 Task: Plan a team-building art and craft workshop for the 28th at 8:30 PM.
Action: Mouse moved to (108, 90)
Screenshot: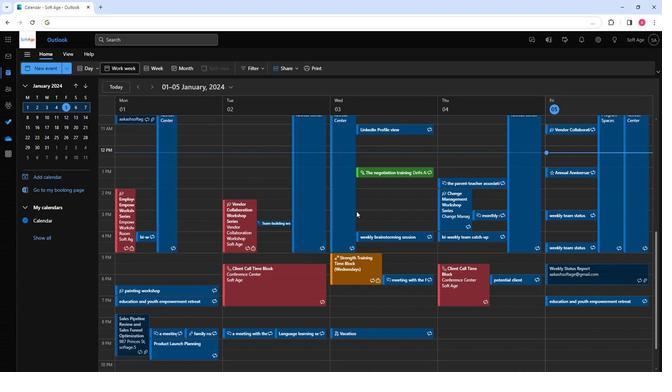 
Action: Mouse pressed left at (108, 90)
Screenshot: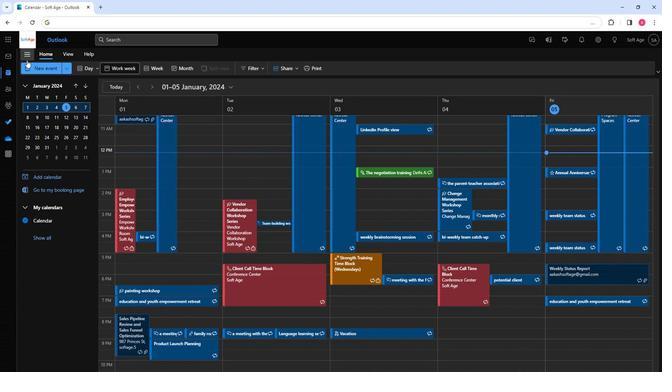 
Action: Mouse moved to (149, 147)
Screenshot: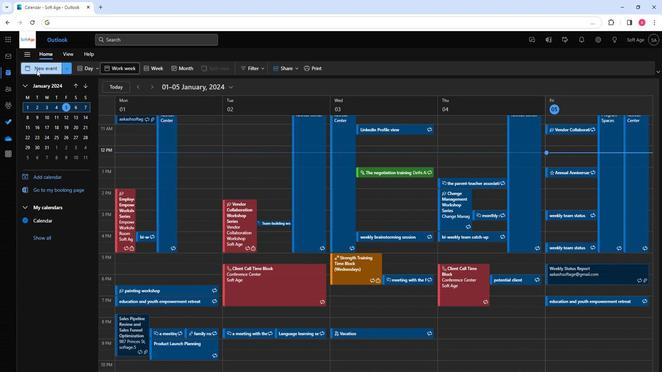 
Action: Key pressed <Key.shift>Team-<Key.shift>Building<Key.space><Key.shift>Art<Key.space>and<Key.space><Key.shift><Key.shift><Key.shift><Key.shift><Key.shift><Key.shift>Craft<Key.space><Key.shift>Workshop
Screenshot: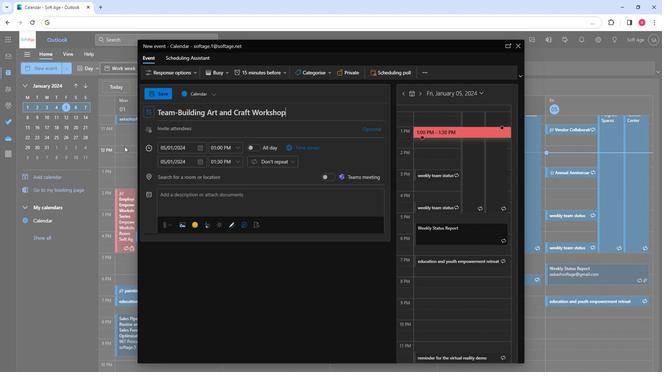 
Action: Mouse moved to (180, 128)
Screenshot: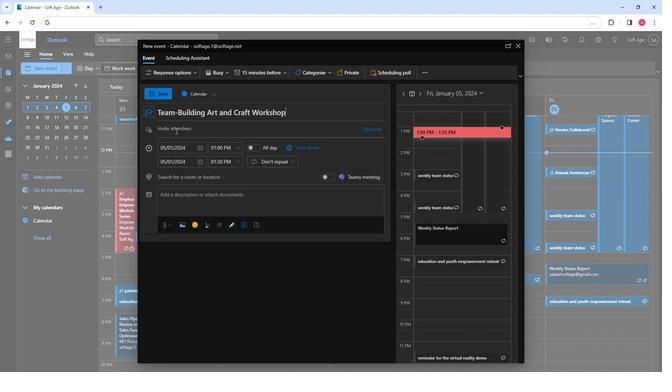 
Action: Mouse pressed left at (180, 128)
Screenshot: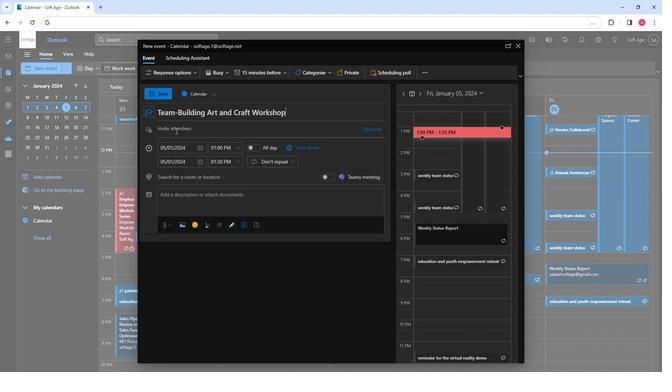 
Action: Key pressed so
Screenshot: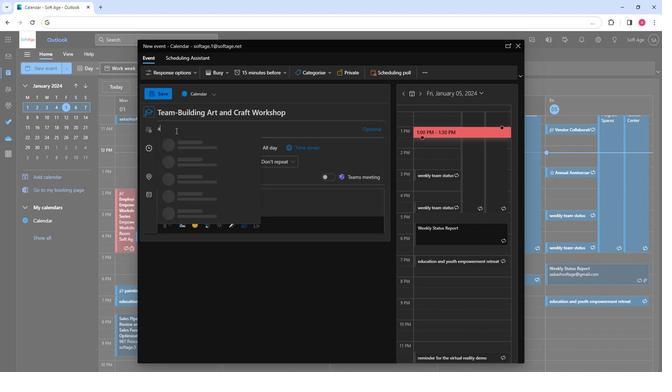 
Action: Mouse moved to (181, 139)
Screenshot: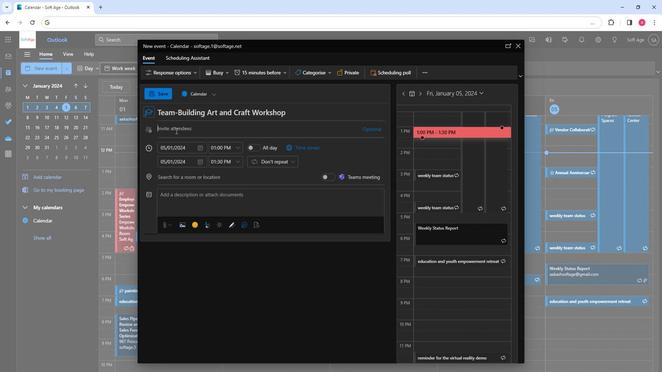 
Action: Mouse pressed left at (181, 139)
Screenshot: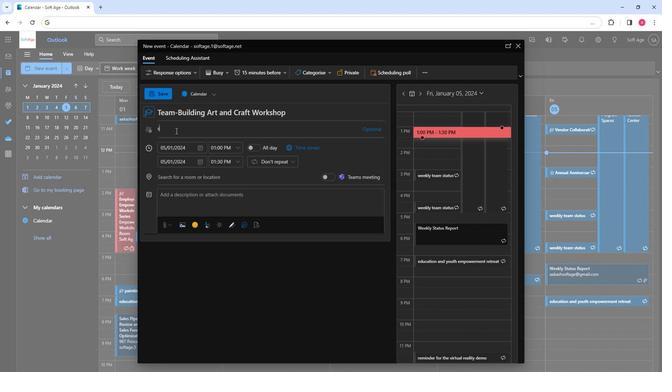 
Action: Key pressed so
Screenshot: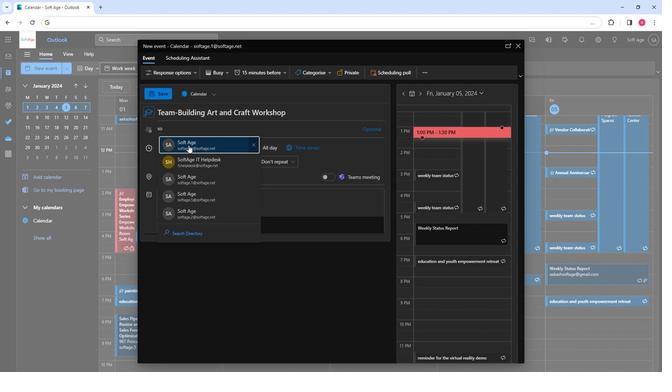 
Action: Mouse moved to (191, 174)
Screenshot: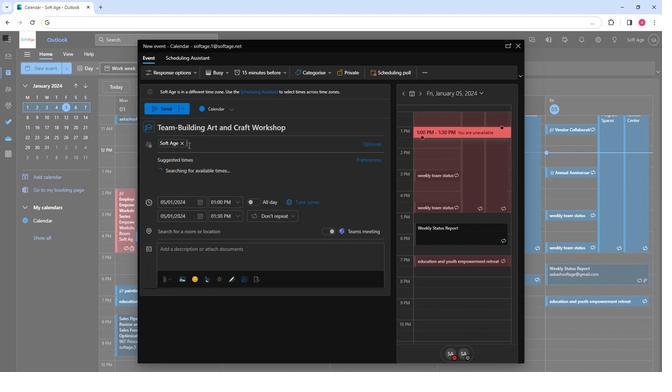 
Action: Mouse pressed left at (191, 174)
Screenshot: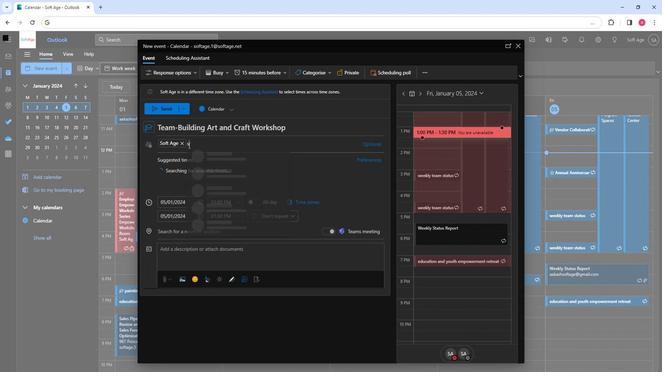 
Action: Mouse moved to (192, 174)
Screenshot: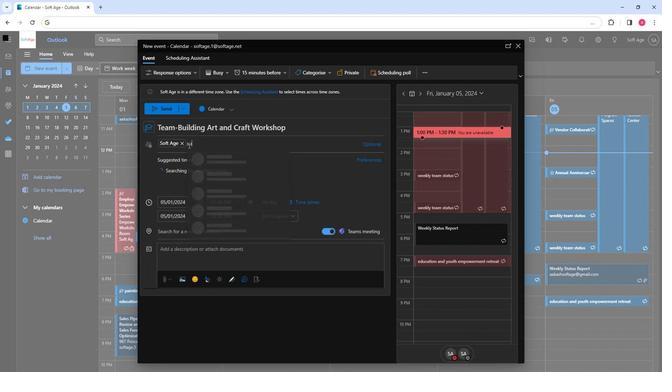 
Action: Key pressed so
Screenshot: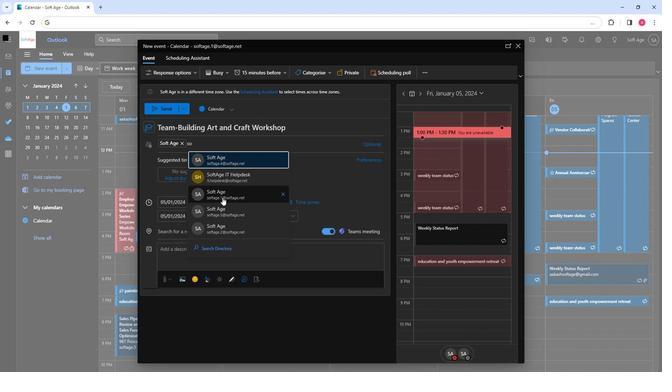 
Action: Mouse moved to (203, 183)
Screenshot: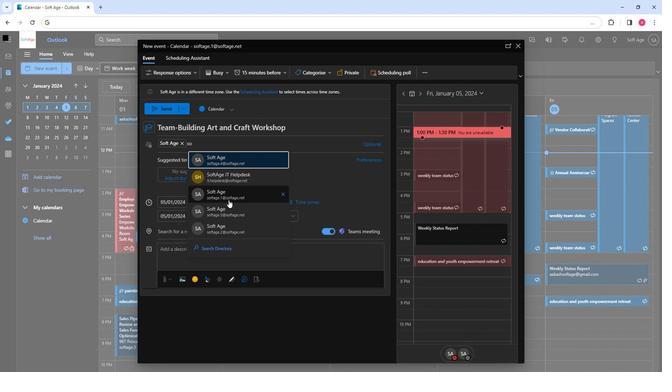 
Action: Mouse pressed left at (203, 183)
Screenshot: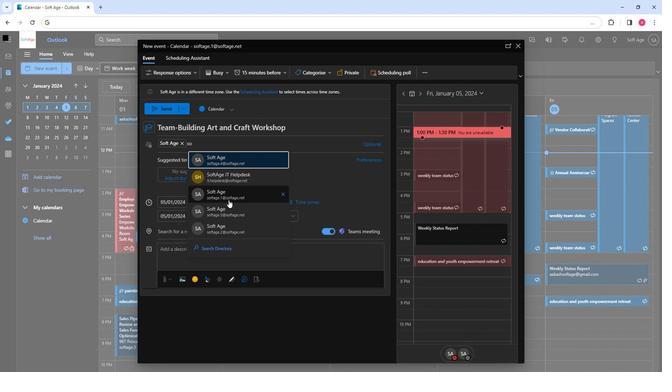 
Action: Mouse moved to (186, 180)
Screenshot: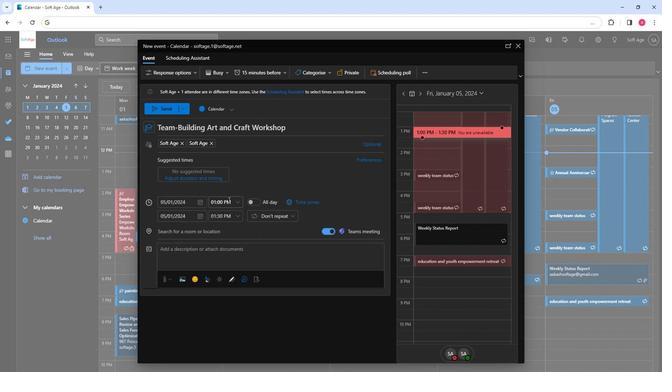 
Action: Mouse pressed left at (186, 180)
Screenshot: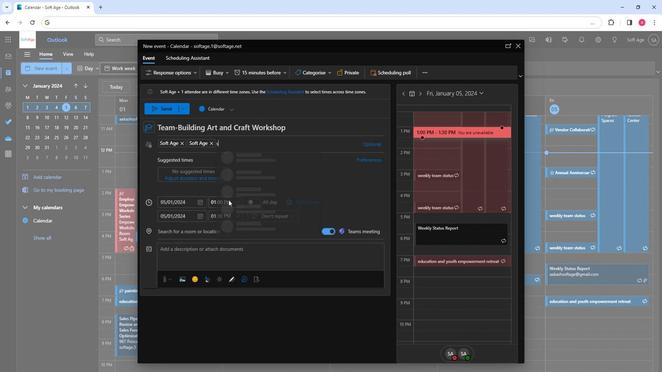 
Action: Mouse moved to (198, 224)
Screenshot: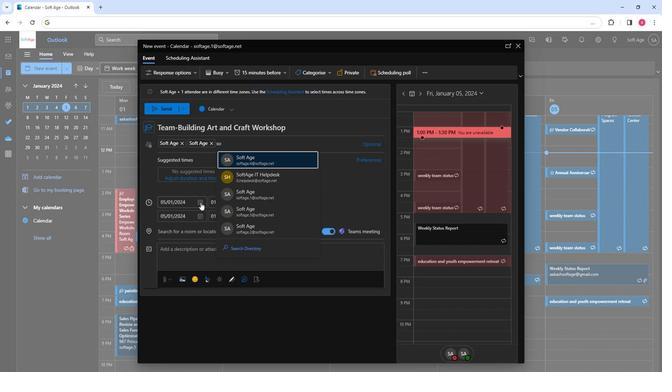 
Action: Mouse pressed left at (198, 224)
Screenshot: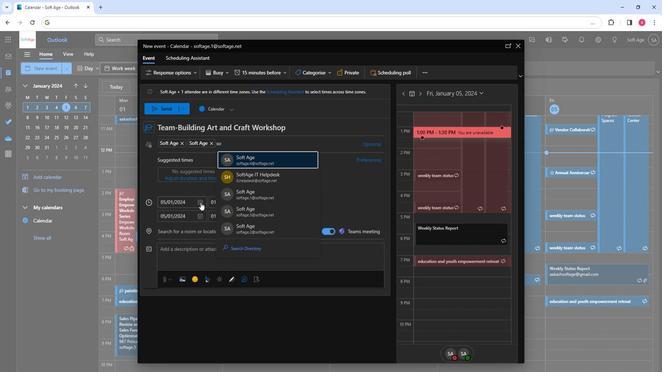 
Action: Mouse moved to (205, 179)
Screenshot: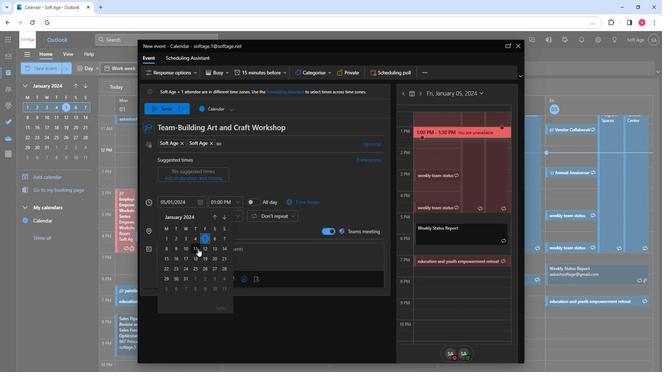 
Action: Mouse pressed left at (205, 179)
Screenshot: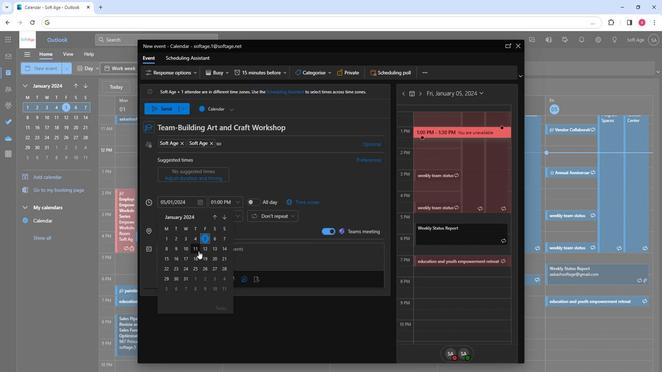 
Action: Mouse moved to (204, 177)
Screenshot: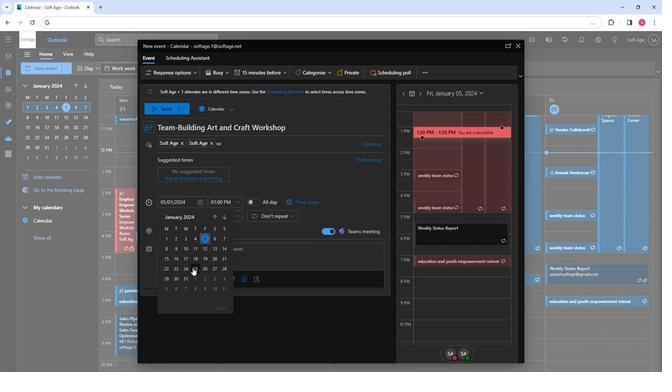 
Action: Mouse pressed left at (204, 177)
Screenshot: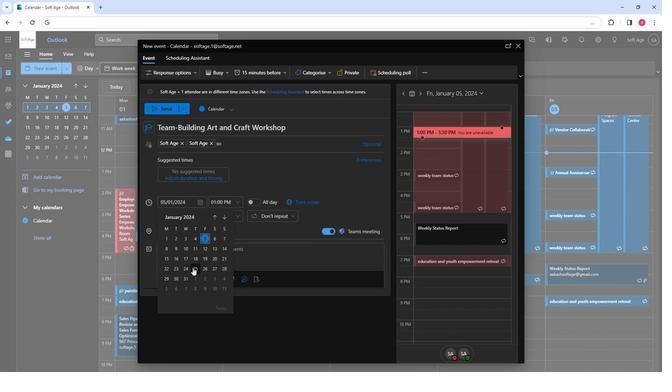 
Action: Mouse moved to (205, 181)
Screenshot: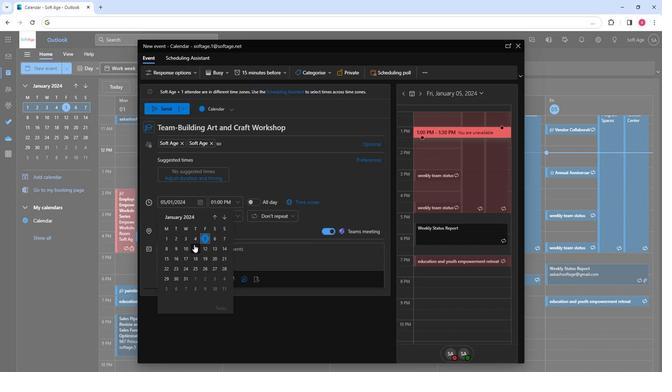 
Action: Mouse pressed left at (205, 181)
Screenshot: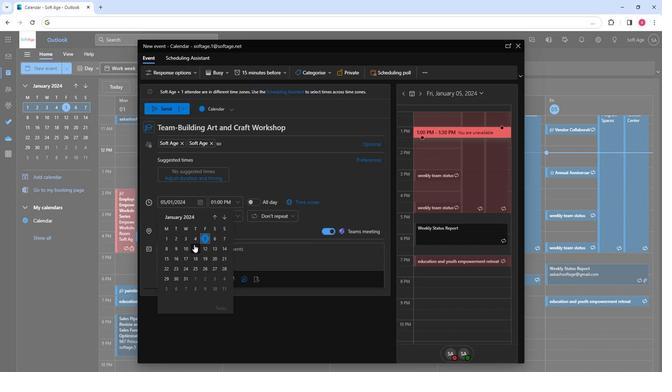 
Action: Mouse moved to (199, 193)
Screenshot: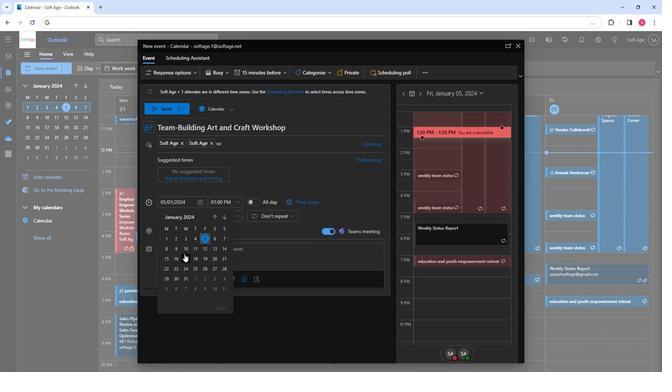 
Action: Mouse scrolled (199, 193) with delta (0, 0)
Screenshot: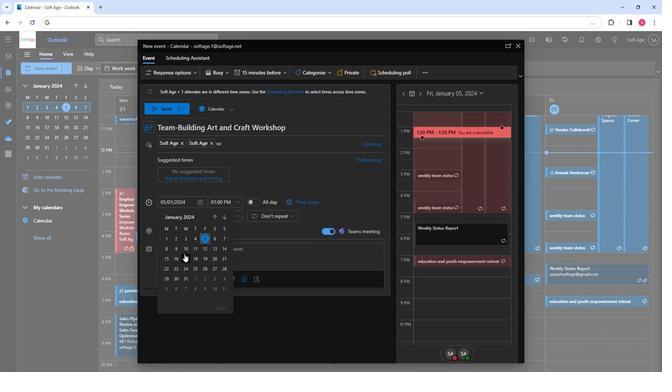 
Action: Mouse moved to (199, 209)
Screenshot: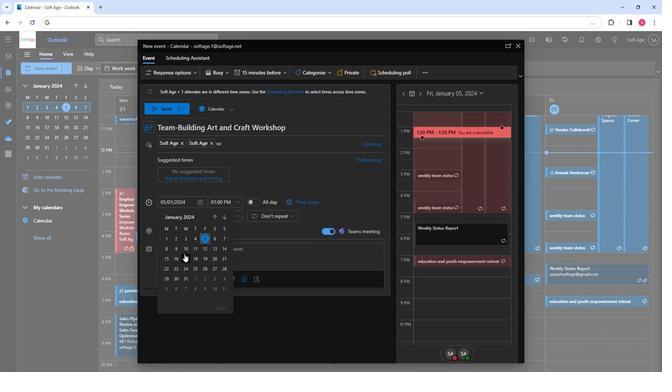 
Action: Mouse scrolled (199, 208) with delta (0, 0)
Screenshot: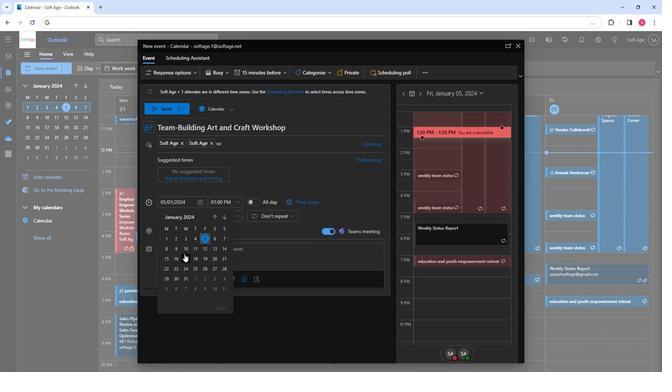 
Action: Mouse moved to (198, 217)
Screenshot: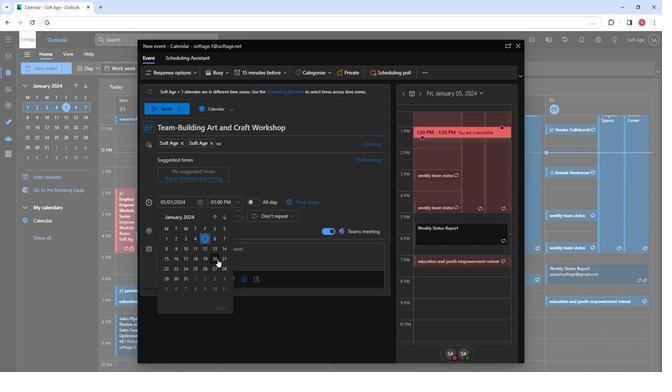 
Action: Mouse scrolled (198, 217) with delta (0, 0)
Screenshot: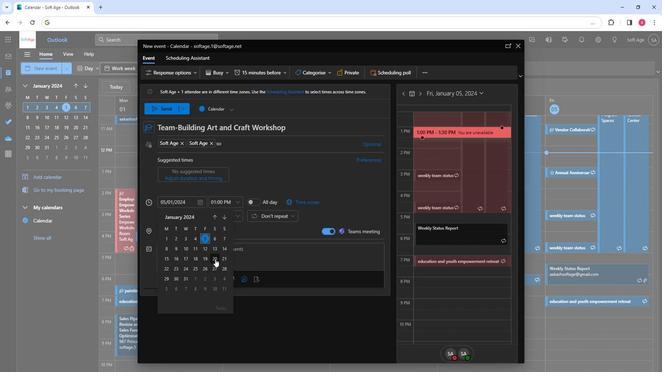 
Action: Mouse moved to (198, 217)
Screenshot: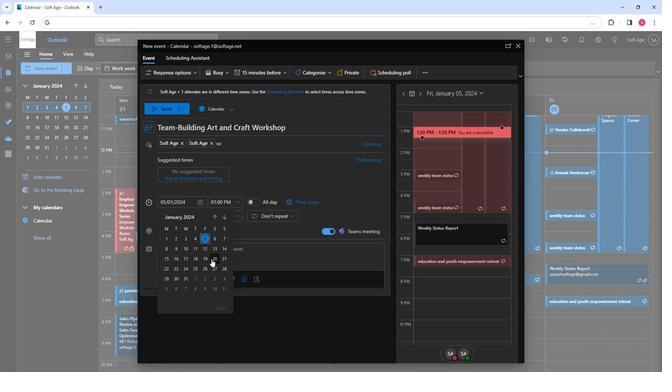 
Action: Mouse scrolled (198, 217) with delta (0, 0)
Screenshot: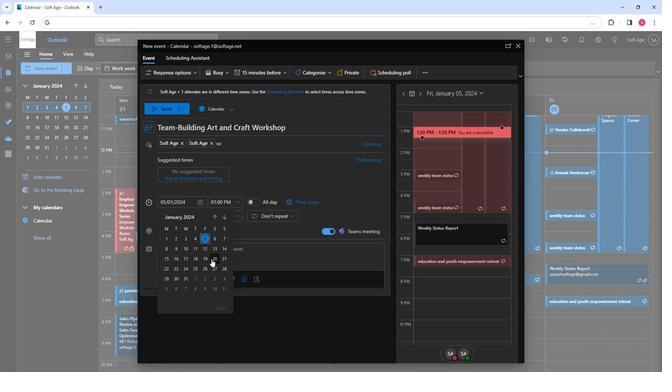 
Action: Mouse moved to (197, 218)
Screenshot: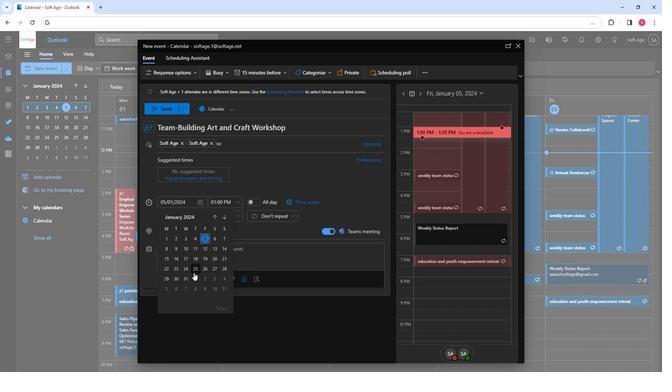 
Action: Mouse pressed left at (197, 218)
Screenshot: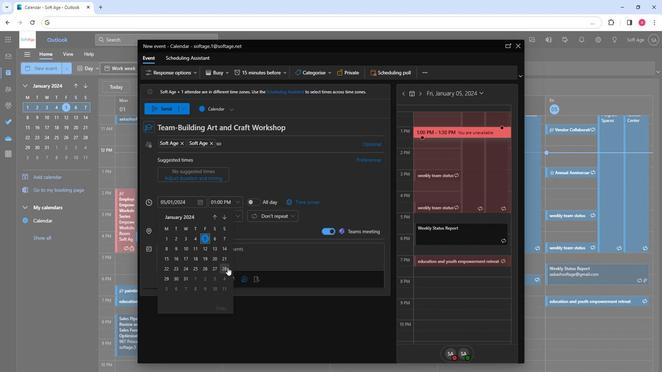 
Action: Mouse moved to (186, 199)
Screenshot: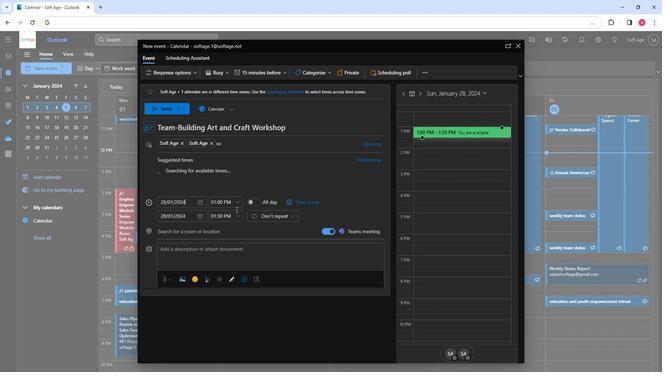 
Action: Mouse pressed left at (186, 199)
Screenshot: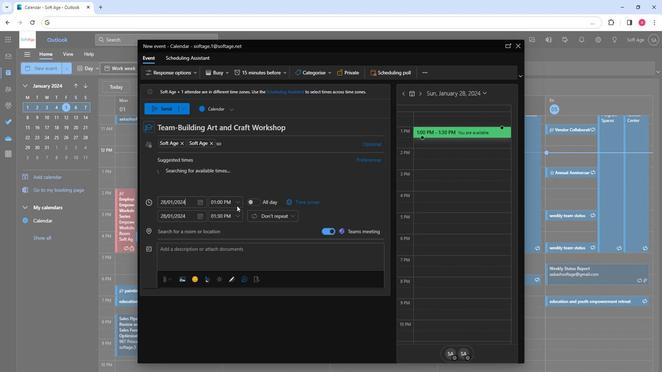
Action: Mouse moved to (190, 229)
Screenshot: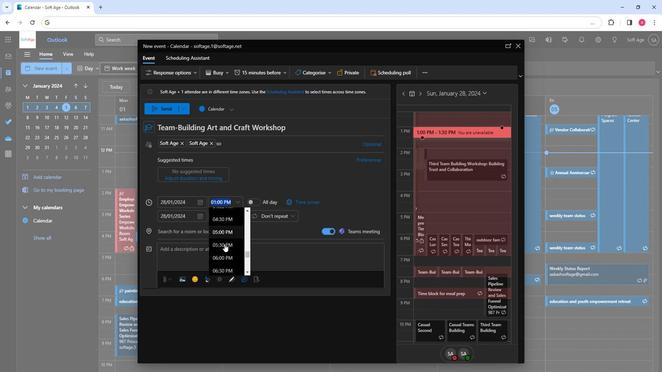 
Action: Mouse pressed left at (190, 229)
Screenshot: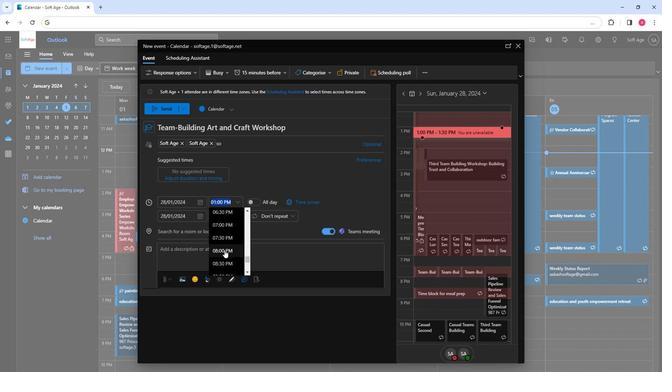 
Action: Mouse moved to (193, 212)
Screenshot: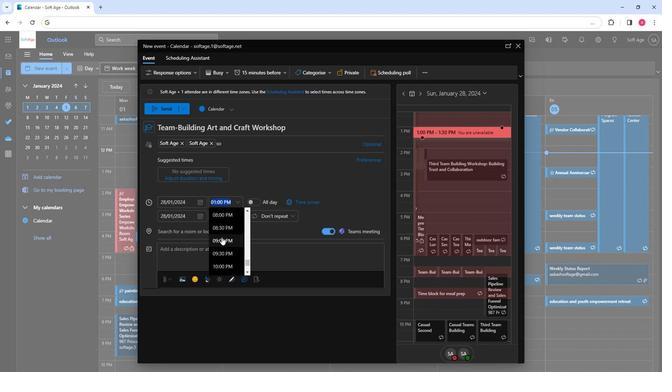 
Action: Mouse pressed left at (193, 212)
Screenshot: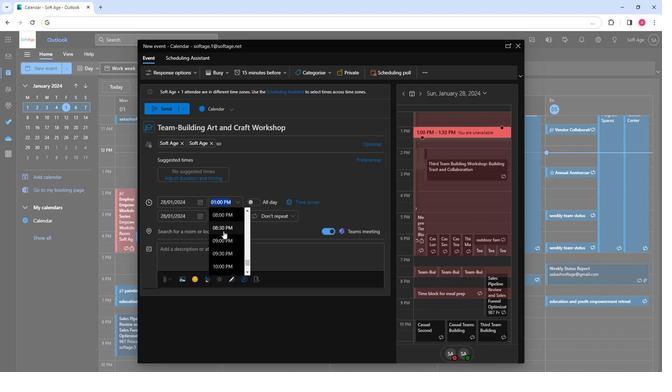 
Action: Mouse moved to (200, 197)
Screenshot: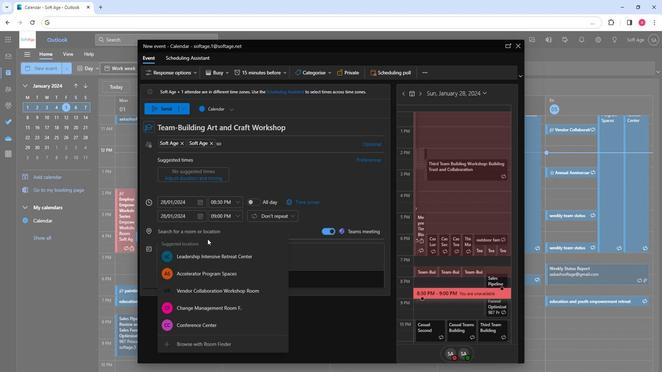 
Action: Mouse pressed left at (200, 197)
Screenshot: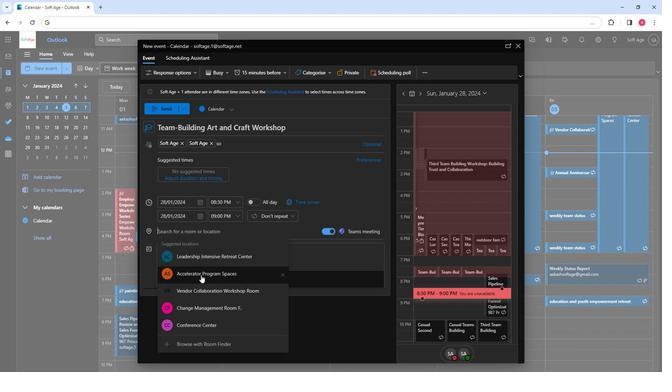 
Action: Key pressed art
Screenshot: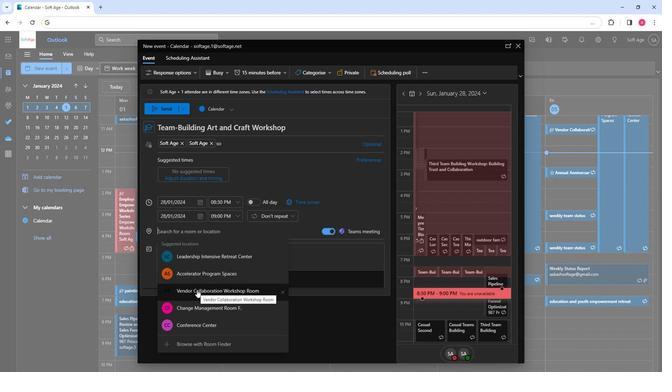 
Action: Mouse moved to (187, 200)
Screenshot: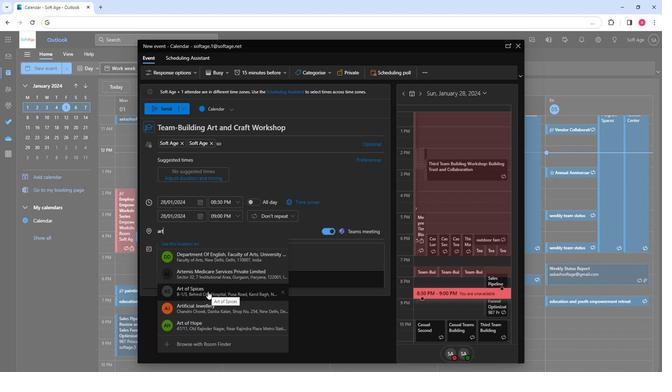 
Action: Key pressed and<Key.space><Key.backspace><Key.backspace><Key.backspace><Key.backspace><Key.space>and<Key.space>
Screenshot: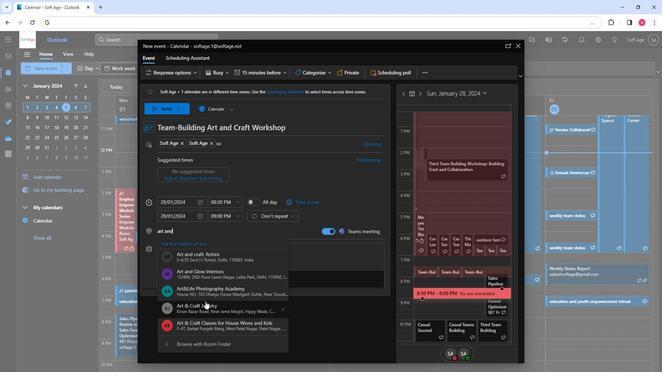 
Action: Mouse moved to (186, 216)
Screenshot: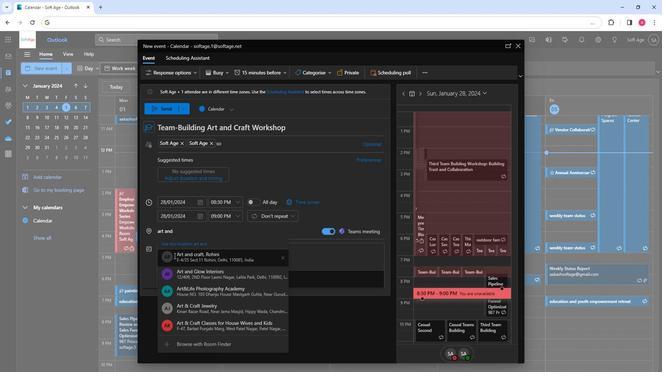 
Action: Mouse pressed left at (186, 216)
Screenshot: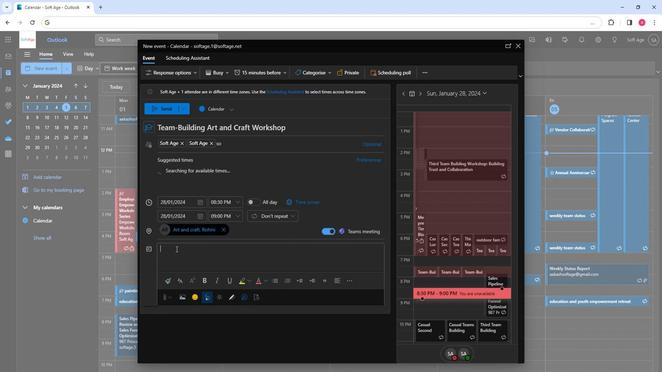 
Action: Mouse moved to (184, 215)
Screenshot: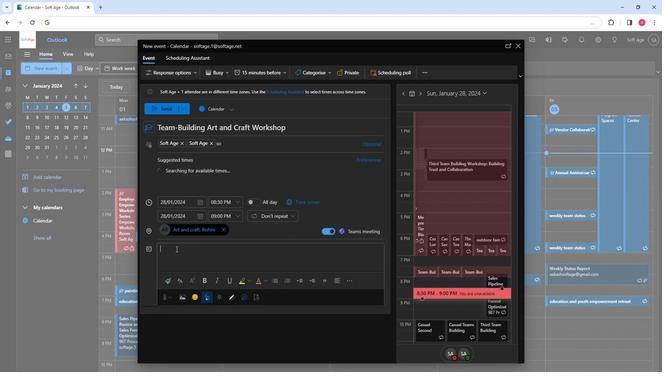 
Action: Mouse pressed left at (184, 215)
Screenshot: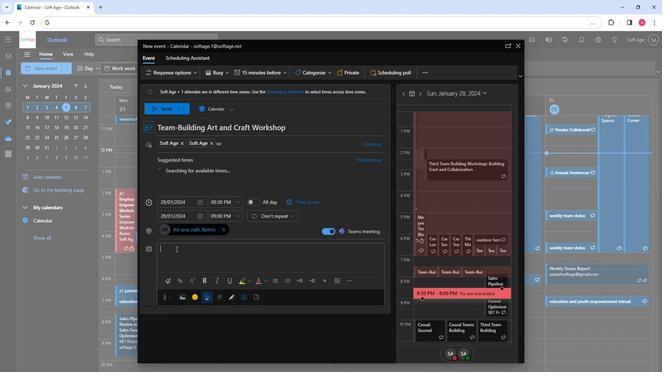 
Action: Key pressed <Key.shift>Spark<Key.space>creativity<Key.space>and<Key.space>teamwork<Key.space>in<Key.space>our<Key.space>team-building<Key.space>art<Key.space>and<Key.space>craft<Key.space>workshop<Key.shift>!<Key.space><Key.shift>Unleash<Key.space>artistic<Key.space>expersiion,<Key.space>encourage<Key.space>collaboration,<Key.space>and<Key.space>strengthen<Key.space>bonds<Key.space>a<Key.space>hn<Key.backspace>ands<Key.space><Key.backspace>-on<Key.space>and<Key.space>iinspiring<Key.space>creative<Key.space>experience.
Screenshot: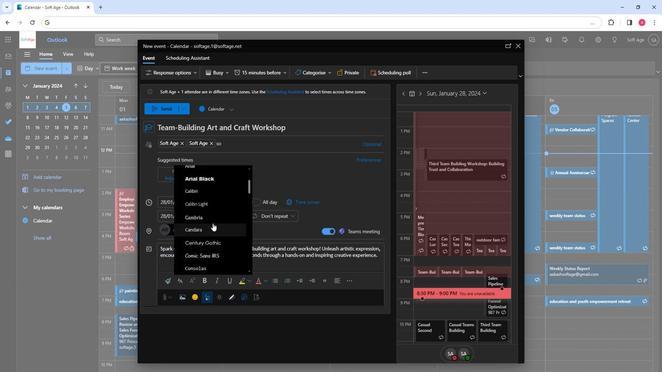 
Action: Mouse moved to (177, 215)
Screenshot: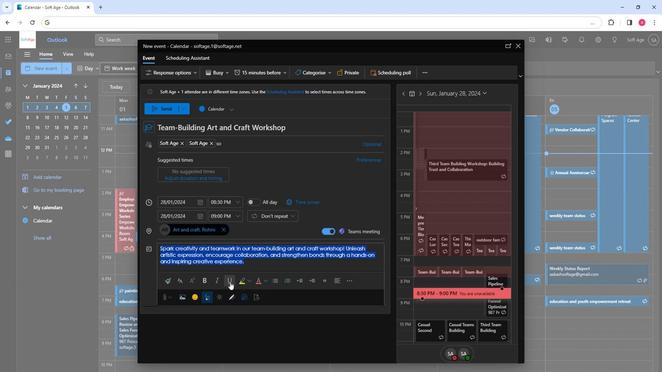 
Action: Mouse pressed left at (177, 215)
Screenshot: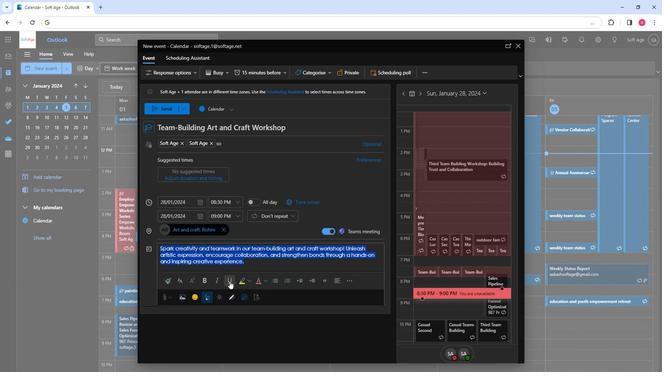 
Action: Mouse moved to (178, 216)
Screenshot: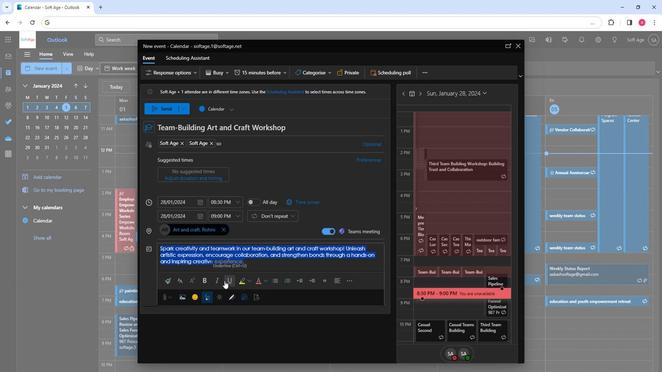 
Action: Key pressed <Key.backspace>
Screenshot: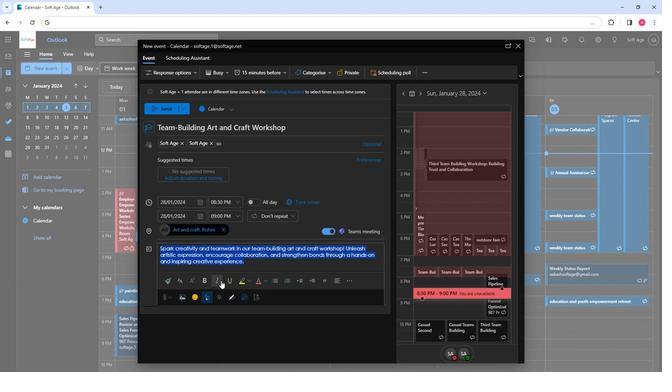 
Action: Mouse moved to (178, 216)
Screenshot: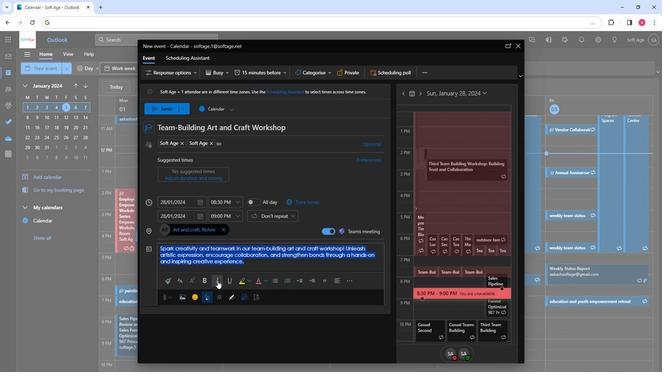 
Action: Key pressed <Key.backspace>
Screenshot: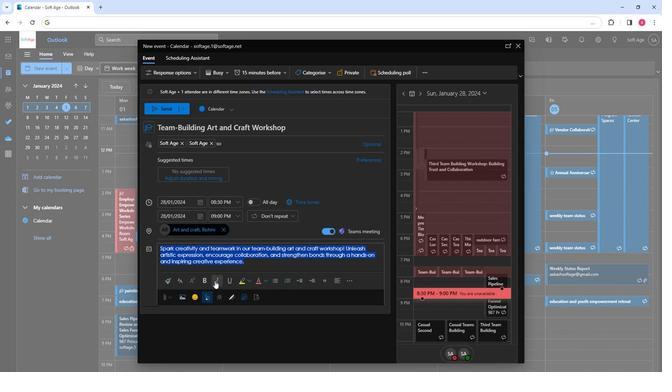 
Action: Mouse moved to (179, 216)
Screenshot: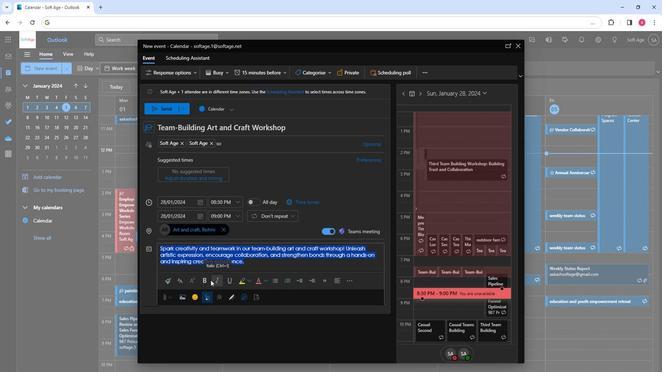 
Action: Key pressed <Key.backspace>
Screenshot: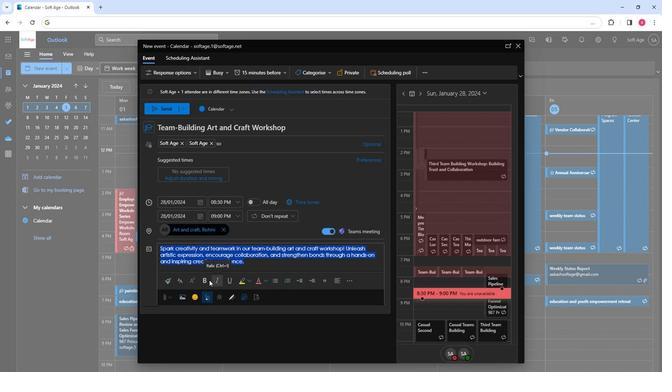 
Action: Mouse moved to (179, 216)
Screenshot: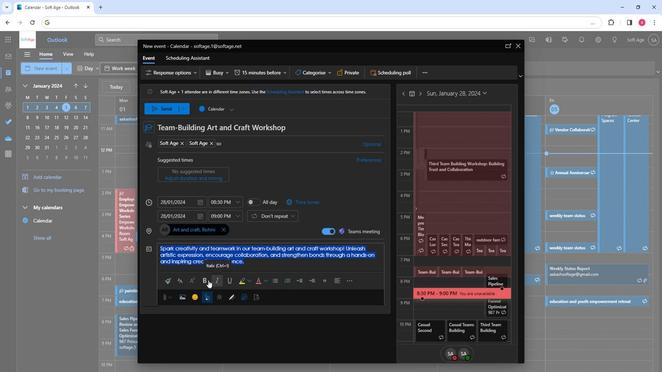 
Action: Key pressed <Key.backspace><Key.backspace><Key.backspace><Key.backspace><Key.backspace><Key.backspace>xpression
Screenshot: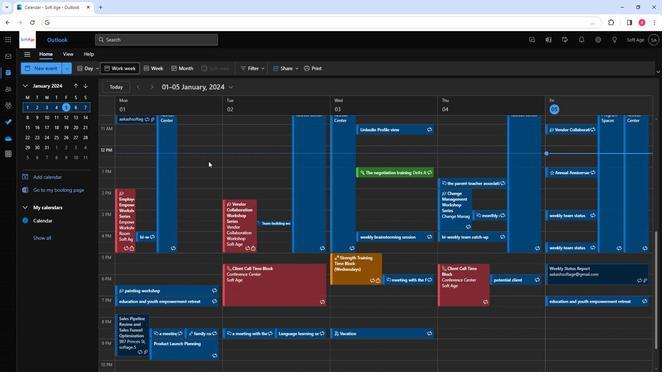 
Action: Mouse moved to (260, 216)
Screenshot: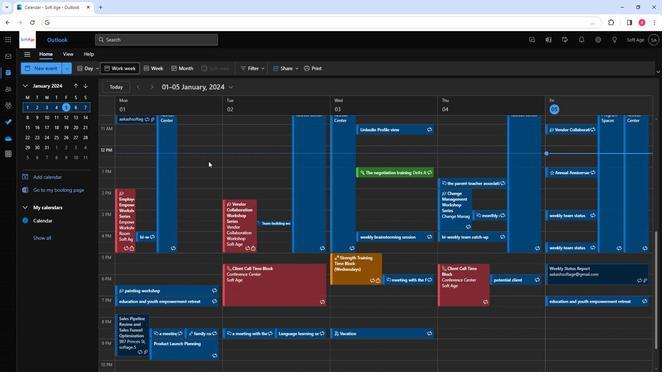 
Action: Mouse pressed left at (260, 216)
Screenshot: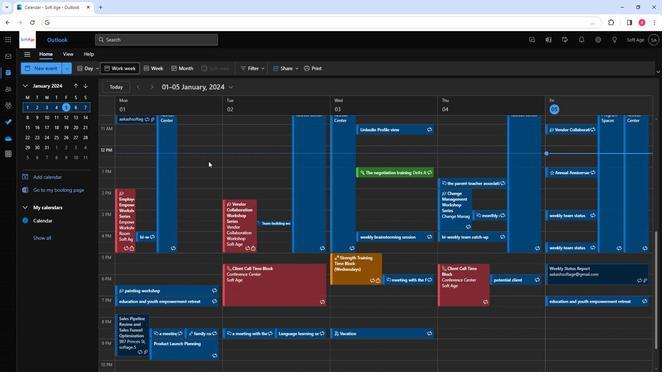 
Action: Mouse moved to (263, 219)
Screenshot: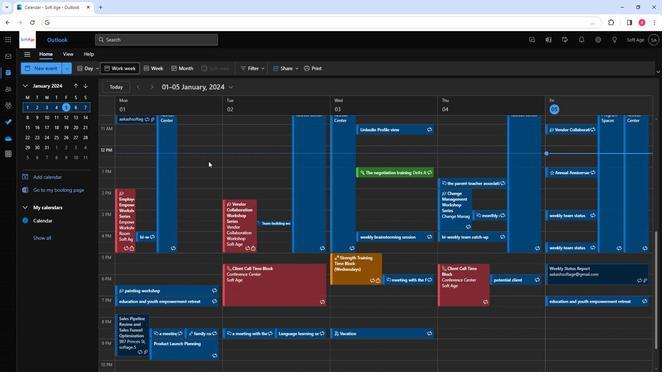 
Action: Key pressed <Key.backspace>
Screenshot: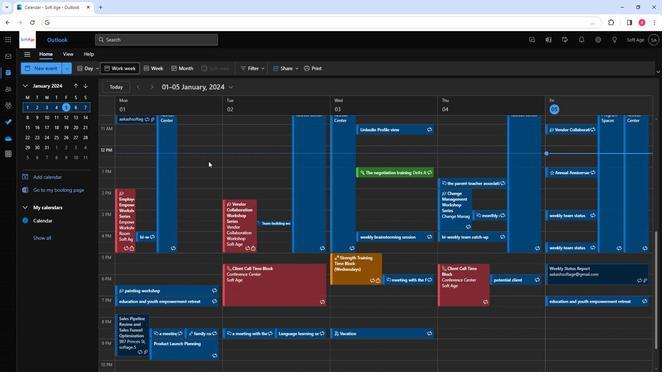 
Action: Mouse moved to (266, 219)
Screenshot: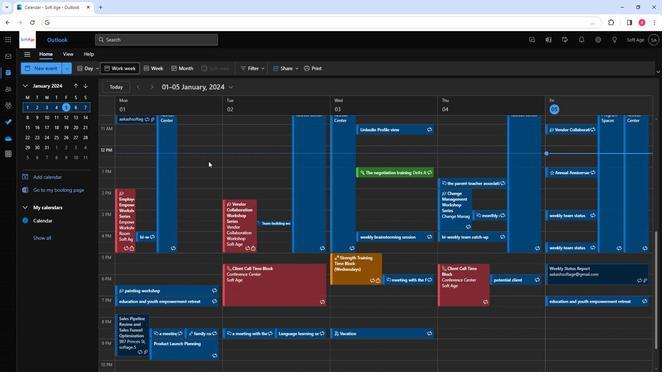 
Action: Key pressed <Key.backspace>
Screenshot: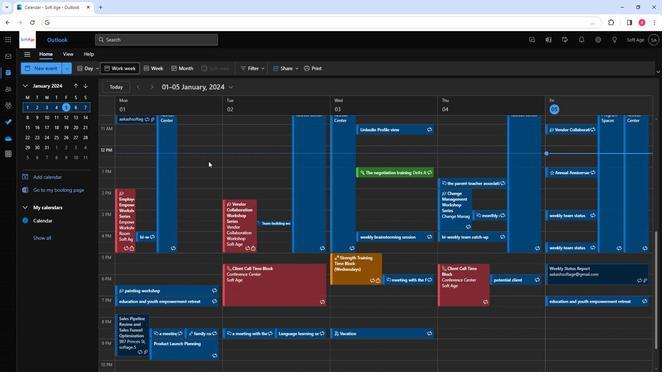 
Action: Mouse moved to (264, 220)
Screenshot: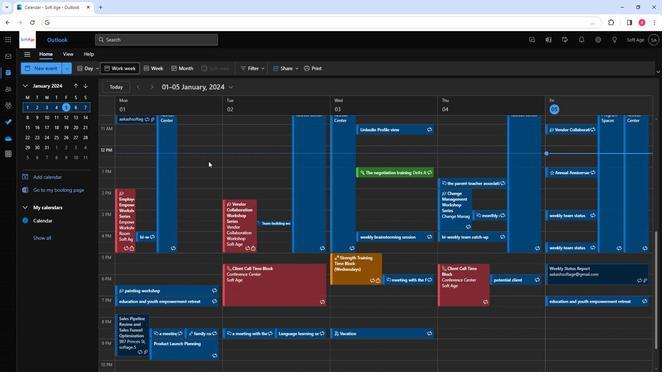 
Action: Key pressed <Key.backspace>
Screenshot: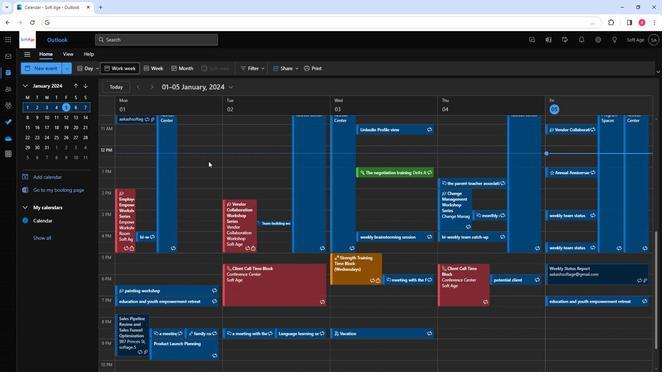 
Action: Mouse moved to (263, 219)
Screenshot: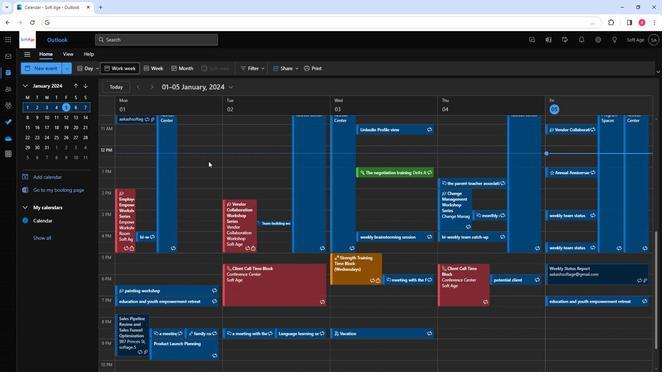 
Action: Key pressed <Key.backspace><Key.backspace><Key.backspace><Key.backspace><Key.backspace><Key.backspace>m<Key.backspace>nspiring
Screenshot: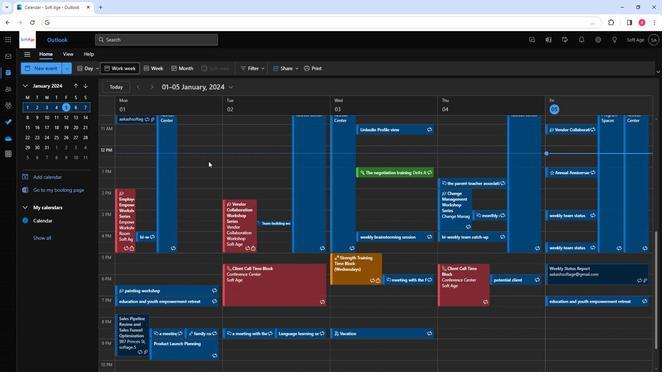 
Action: Mouse moved to (226, 218)
Screenshot: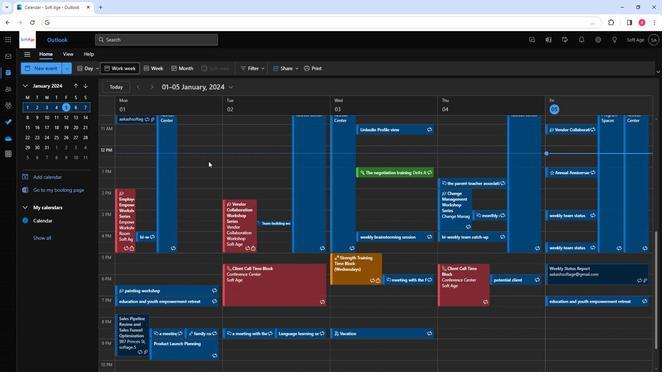 
Action: Mouse pressed left at (226, 218)
Screenshot: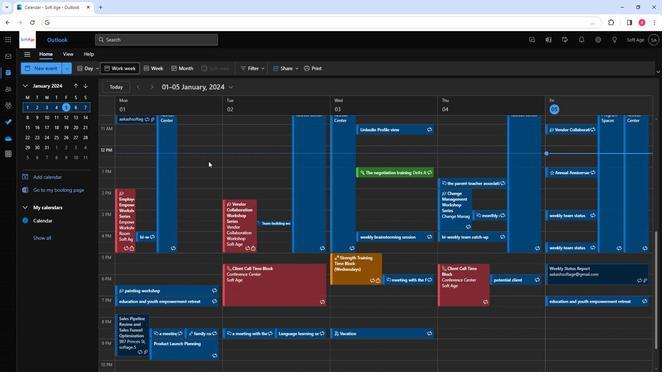 
Action: Mouse moved to (226, 218)
Screenshot: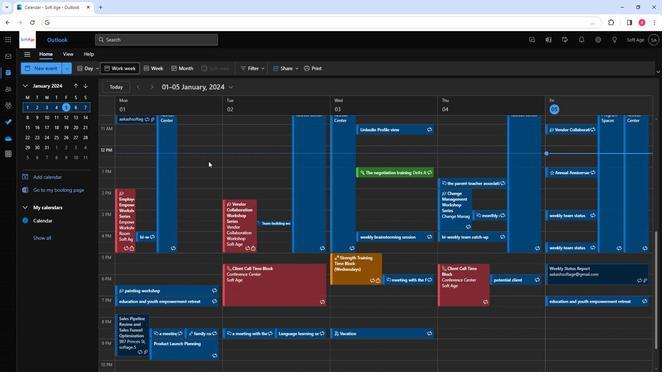 
Action: Mouse pressed left at (226, 218)
Screenshot: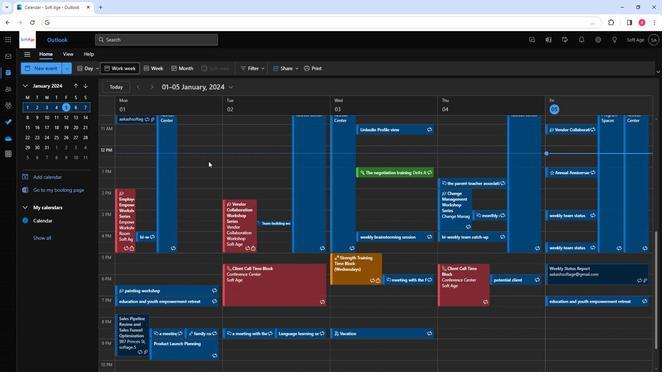 
Action: Mouse pressed left at (226, 218)
Screenshot: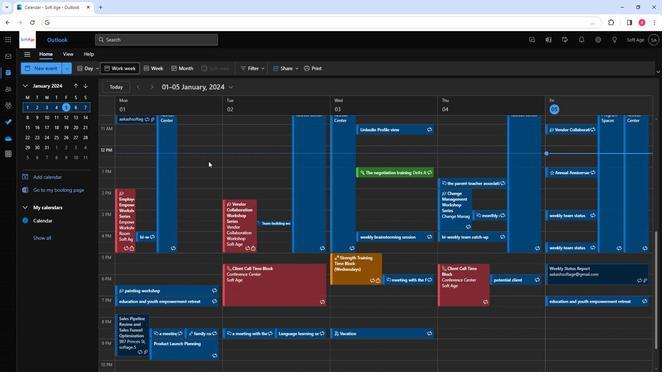 
Action: Mouse moved to (177, 231)
Screenshot: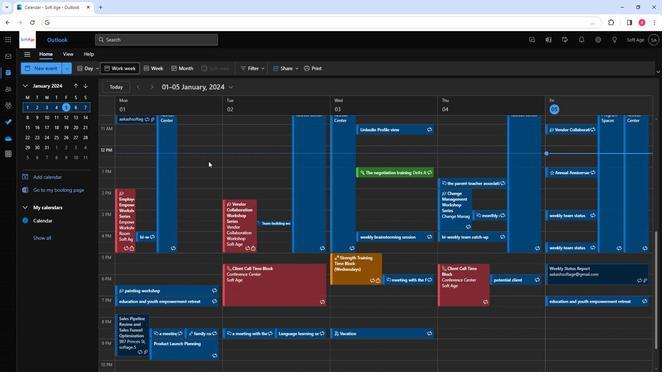 
Action: Mouse pressed left at (177, 231)
Screenshot: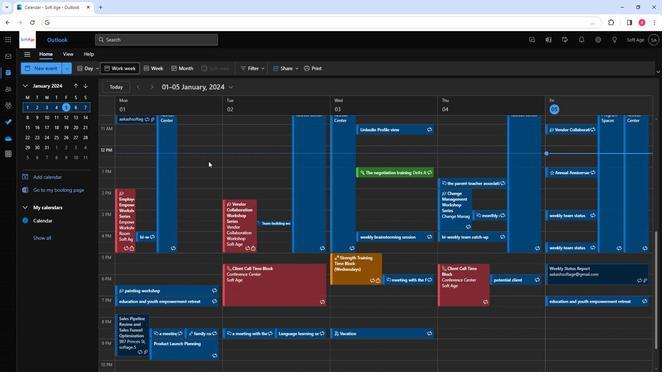 
Action: Mouse moved to (197, 204)
Screenshot: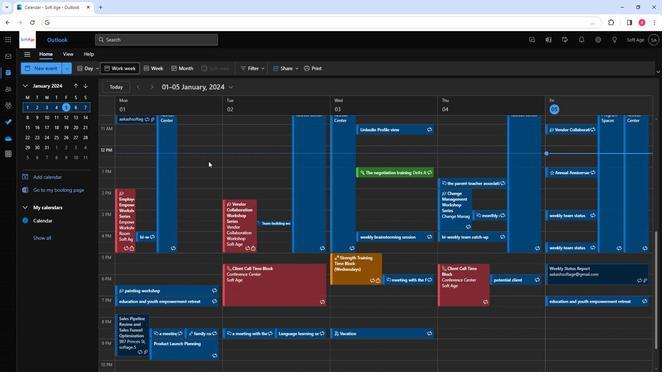 
Action: Mouse scrolled (197, 204) with delta (0, 0)
Screenshot: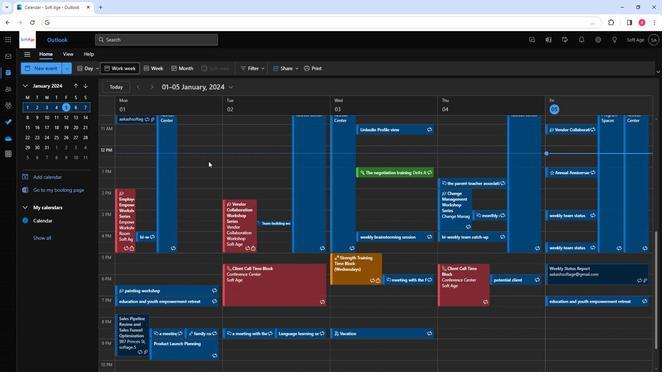 
Action: Mouse moved to (197, 204)
Screenshot: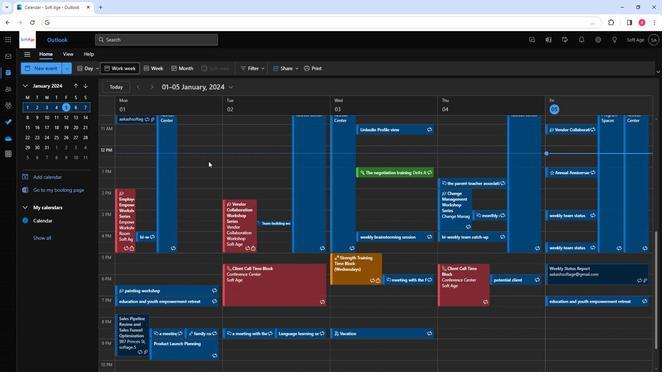 
Action: Mouse scrolled (197, 204) with delta (0, 0)
Screenshot: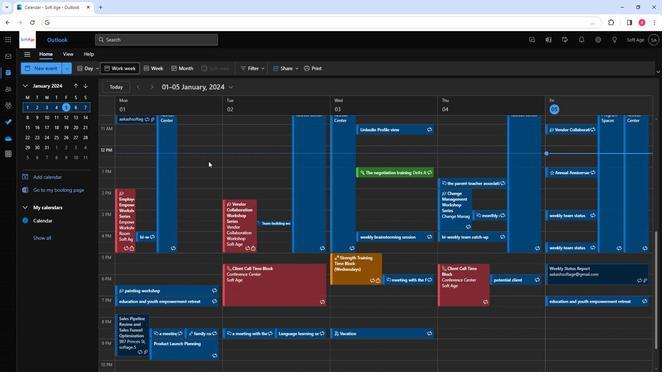 
Action: Mouse moved to (197, 204)
Screenshot: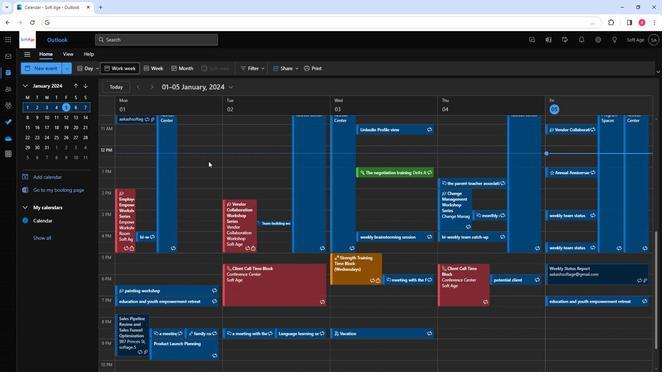 
Action: Mouse scrolled (197, 204) with delta (0, 0)
Screenshot: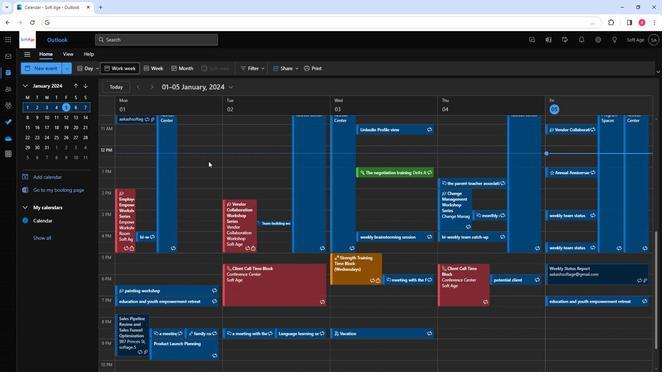 
Action: Mouse moved to (190, 197)
Screenshot: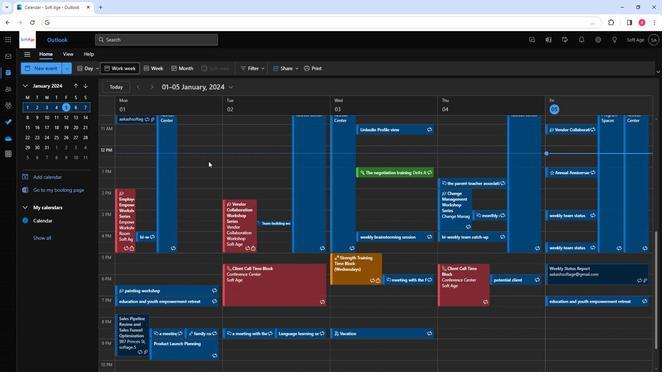 
Action: Mouse pressed left at (190, 197)
Screenshot: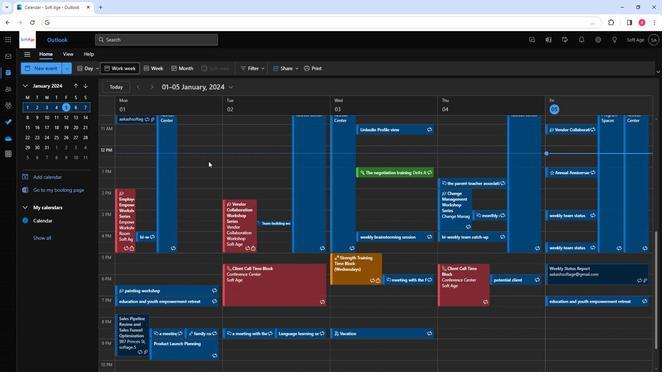 
Action: Mouse moved to (194, 233)
Screenshot: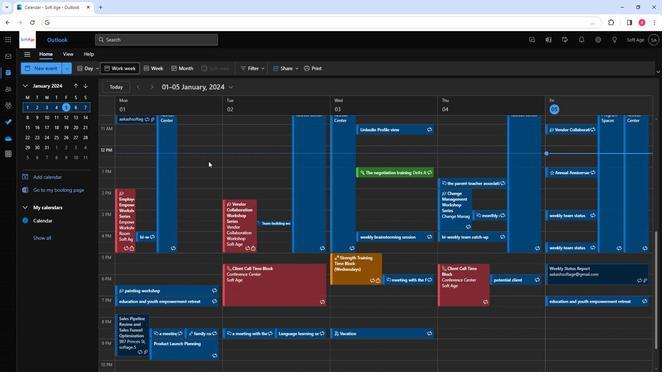 
Action: Mouse pressed left at (194, 233)
Screenshot: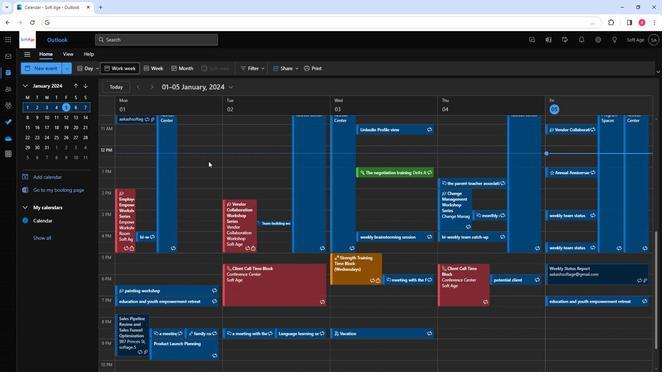 
Action: Mouse moved to (220, 232)
Screenshot: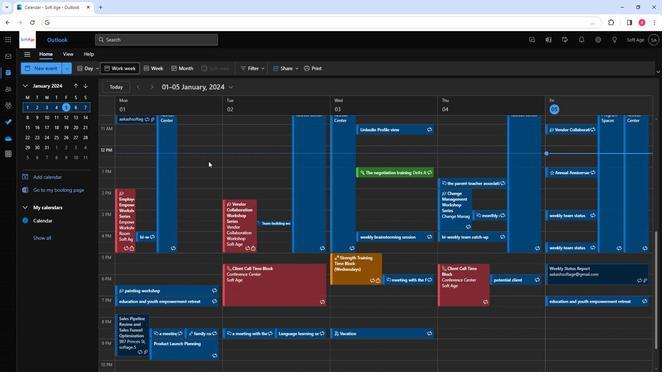 
Action: Mouse pressed left at (220, 232)
Screenshot: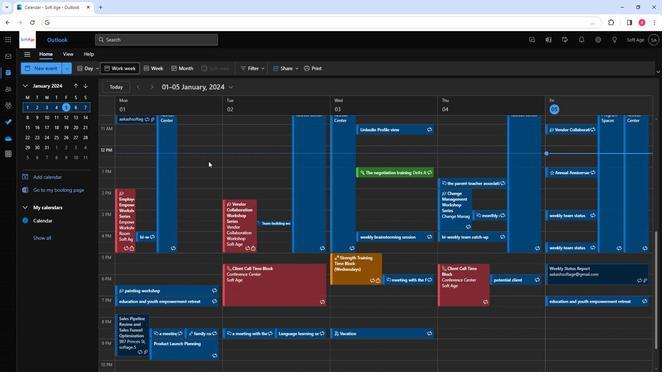
Action: Mouse moved to (229, 204)
Screenshot: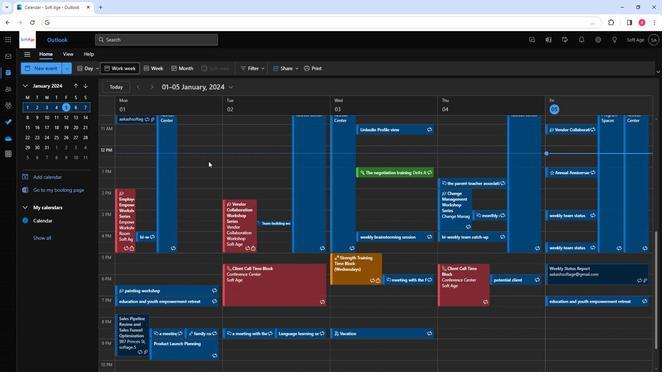 
Action: Mouse pressed left at (229, 204)
Screenshot: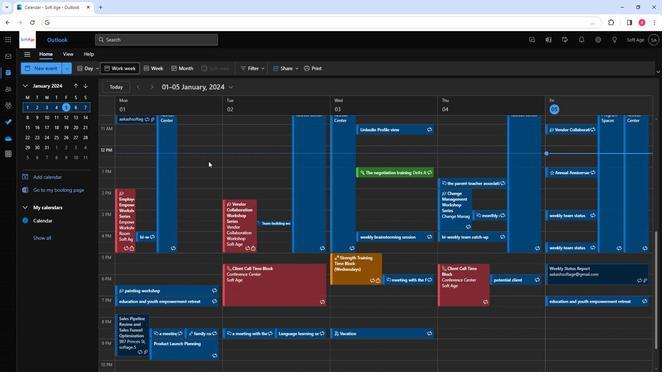 
Action: Mouse moved to (242, 230)
Screenshot: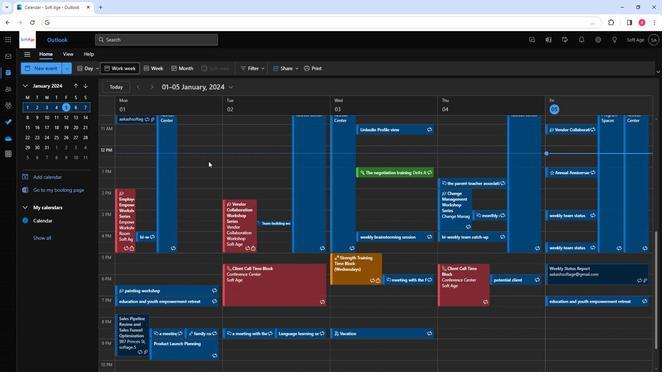 
Action: Mouse pressed left at (242, 230)
Screenshot: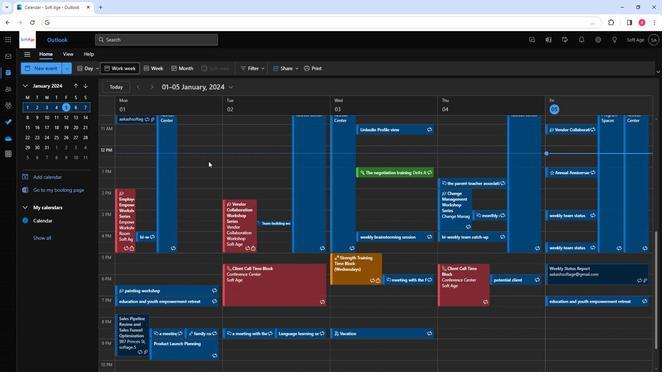 
Action: Mouse moved to (268, 220)
Screenshot: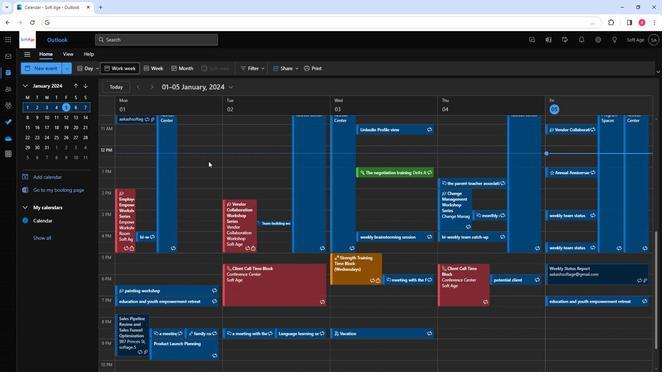 
Action: Mouse pressed left at (268, 220)
Screenshot: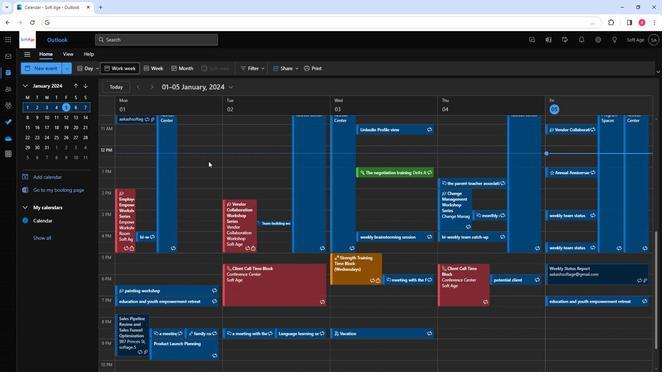 
Action: Mouse moved to (264, 222)
Screenshot: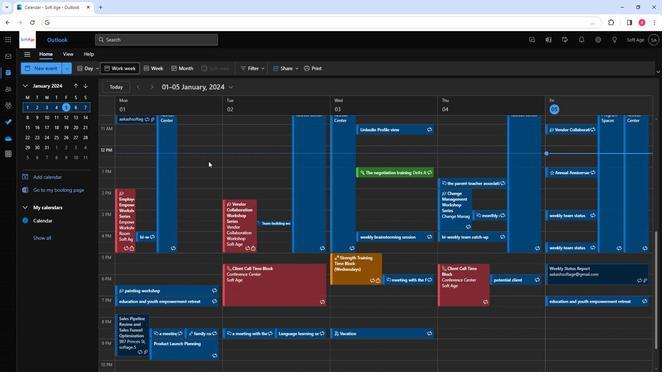 
Action: Mouse pressed left at (264, 222)
Screenshot: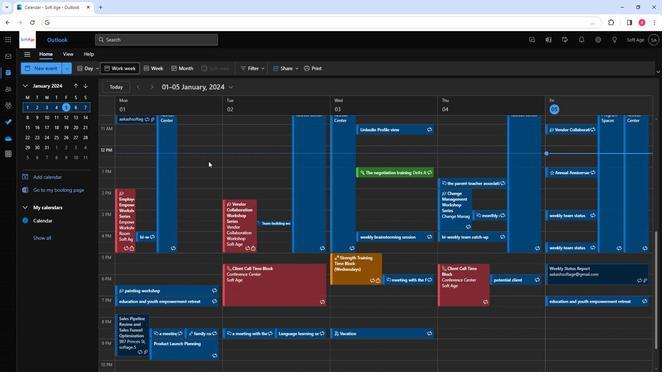 
Action: Mouse moved to (100, 91)
Screenshot: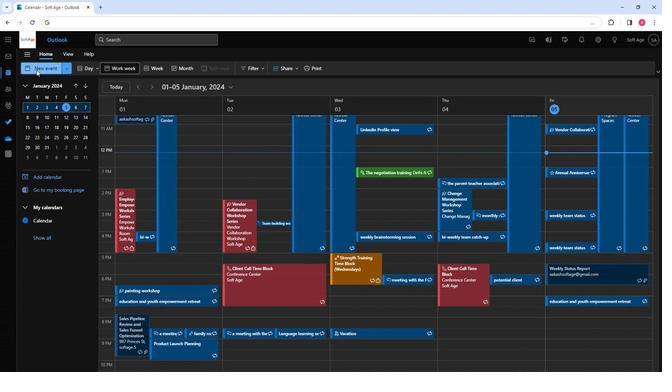 
Action: Mouse pressed left at (100, 91)
Screenshot: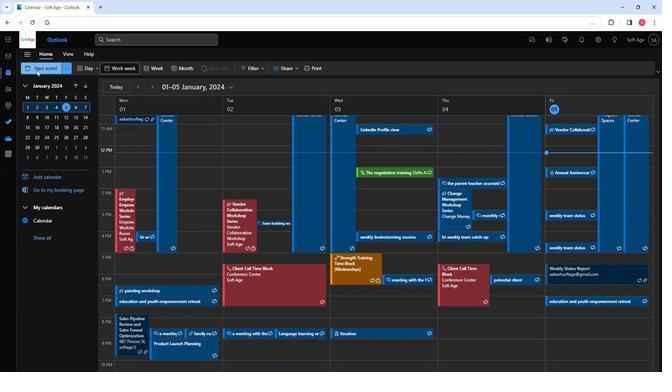 
Action: Mouse moved to (146, 140)
Screenshot: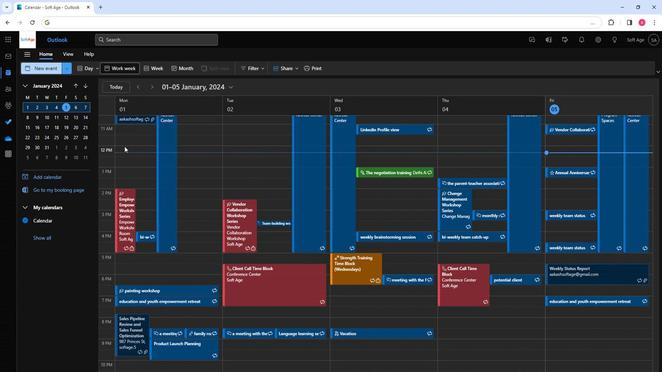 
Action: Key pressed <Key.shift>Team-<Key.shift>Building<Key.space><Key.shift><Key.shift><Key.shift><Key.shift>Art<Key.space>and<Key.space><Key.shift>Craft<Key.space><Key.shift>Workshop
Screenshot: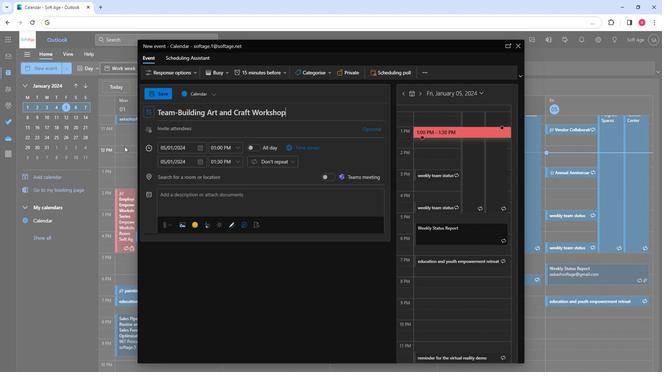 
Action: Mouse moved to (173, 130)
Screenshot: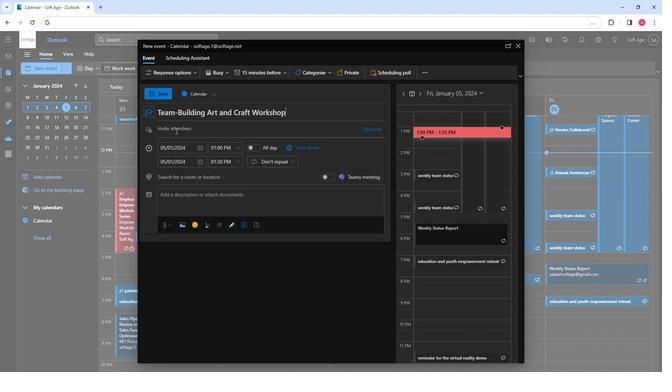 
Action: Mouse pressed left at (173, 130)
Screenshot: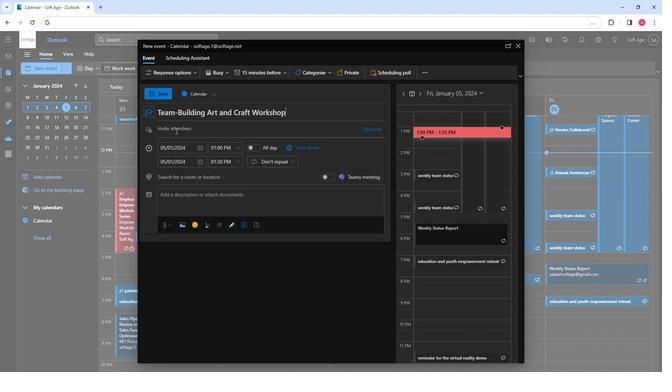 
Action: Key pressed a<Key.backspace>so
Screenshot: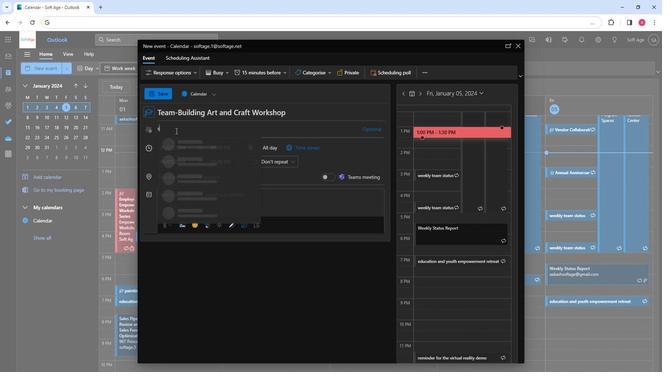 
Action: Mouse moved to (179, 140)
Screenshot: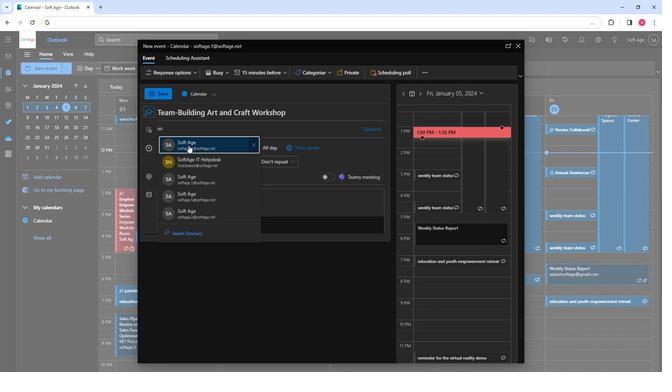 
Action: Mouse pressed left at (179, 140)
Screenshot: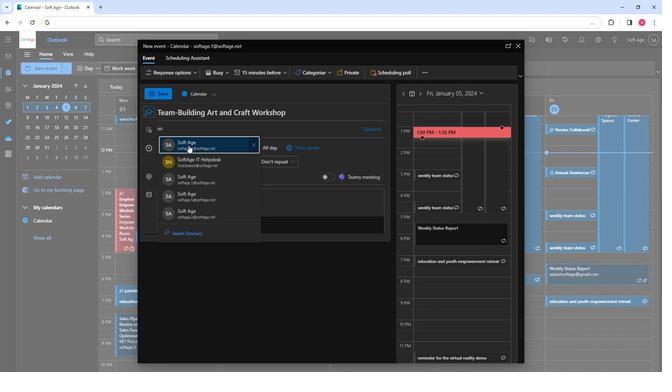 
Action: Key pressed so
Screenshot: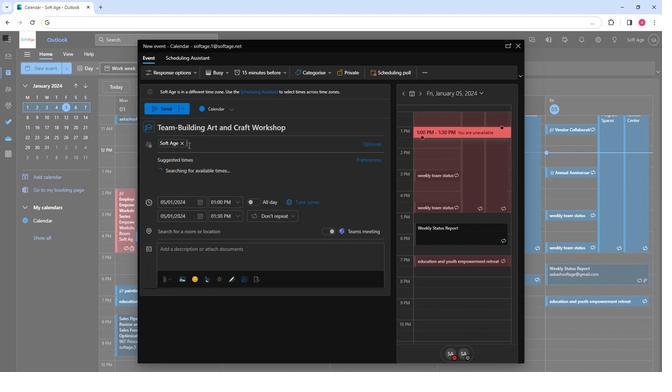 
Action: Mouse moved to (197, 173)
Screenshot: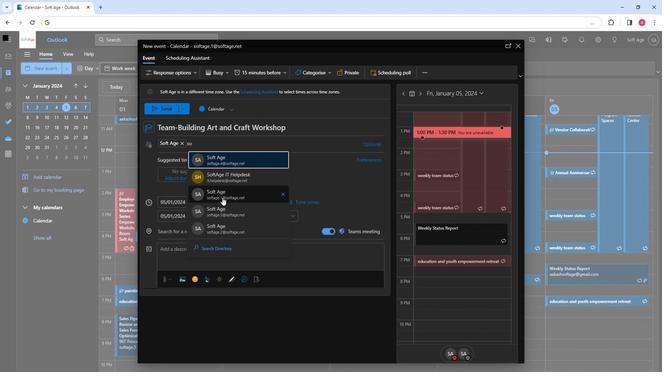 
Action: Mouse pressed left at (197, 173)
Screenshot: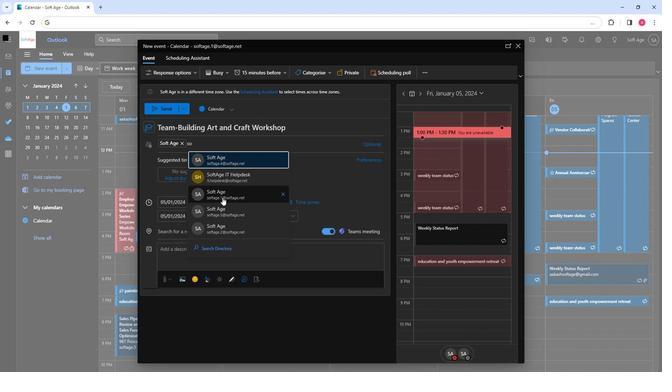 
Action: Mouse moved to (200, 175)
Screenshot: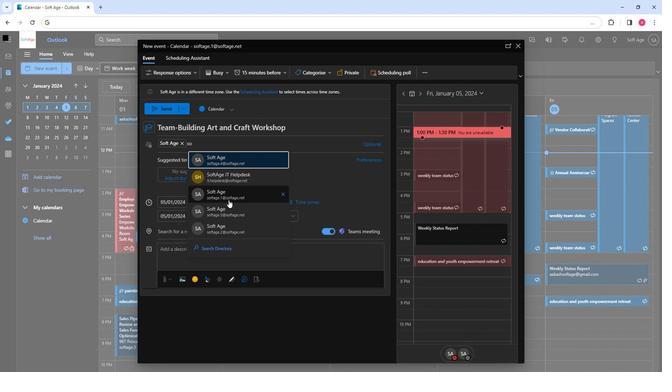 
Action: Key pressed so
Screenshot: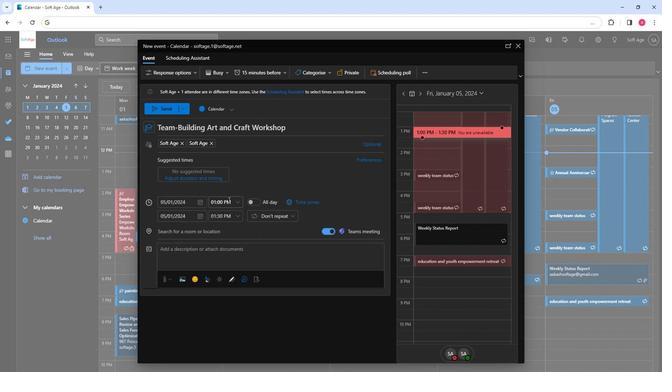 
Action: Mouse moved to (214, 188)
Screenshot: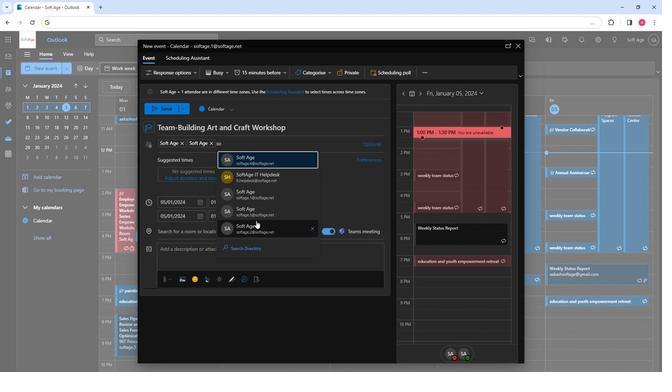 
Action: Mouse pressed left at (214, 188)
Screenshot: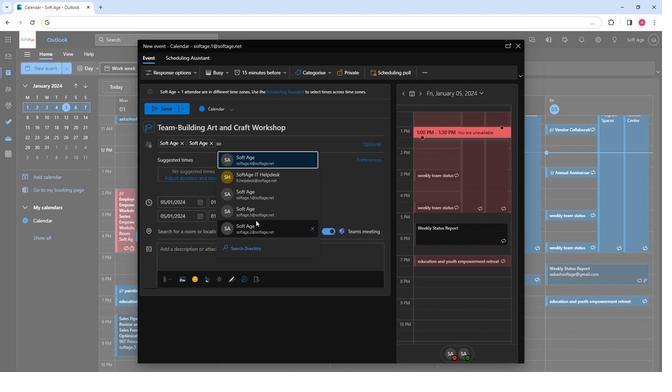 
Action: Mouse moved to (185, 177)
Screenshot: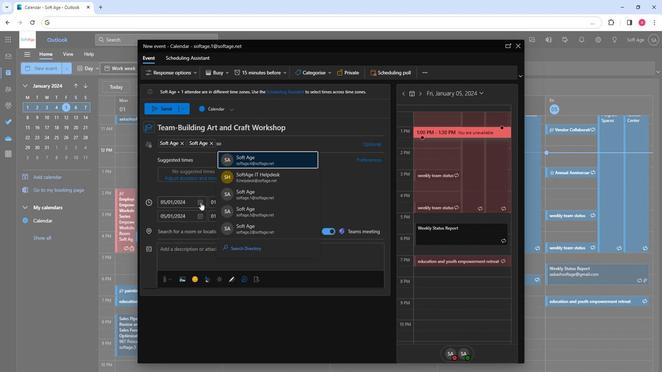 
Action: Mouse pressed left at (185, 177)
Screenshot: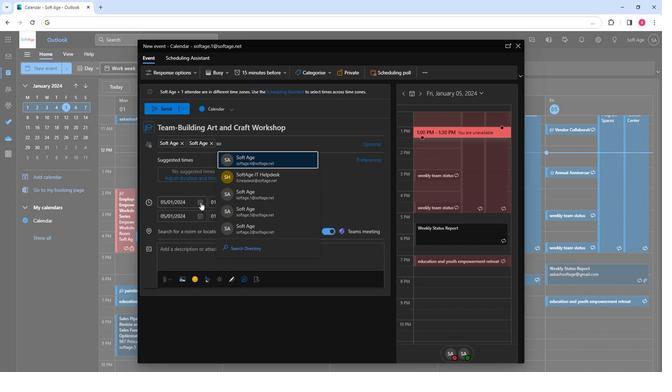 
Action: Mouse moved to (199, 219)
Screenshot: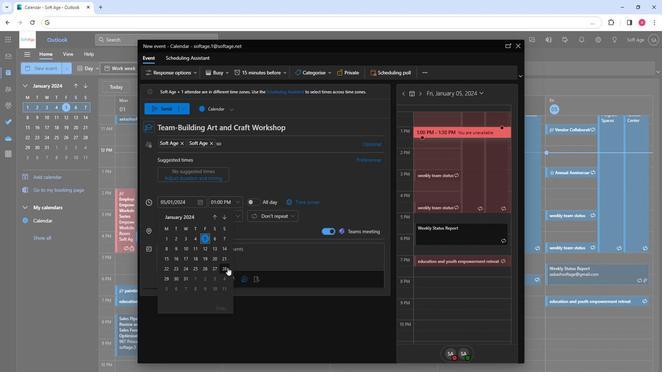 
Action: Mouse pressed left at (199, 219)
Screenshot: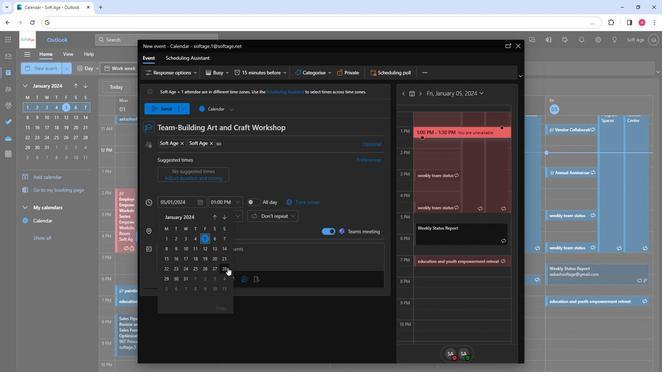 
Action: Mouse moved to (205, 177)
Screenshot: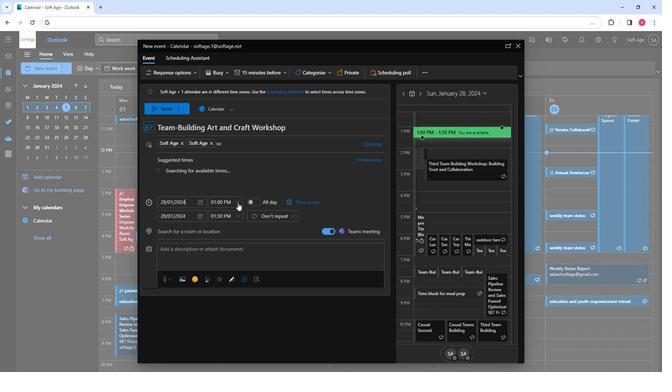 
Action: Mouse pressed left at (205, 177)
Screenshot: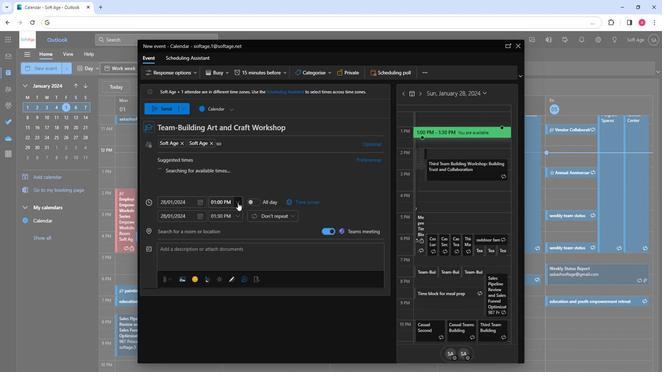 
Action: Mouse moved to (195, 199)
Screenshot: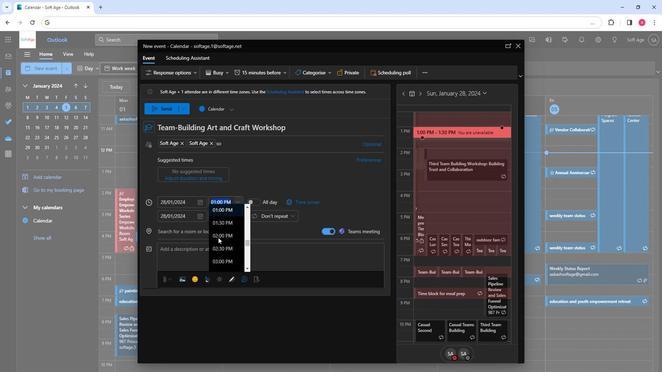 
Action: Mouse scrolled (195, 199) with delta (0, 0)
Screenshot: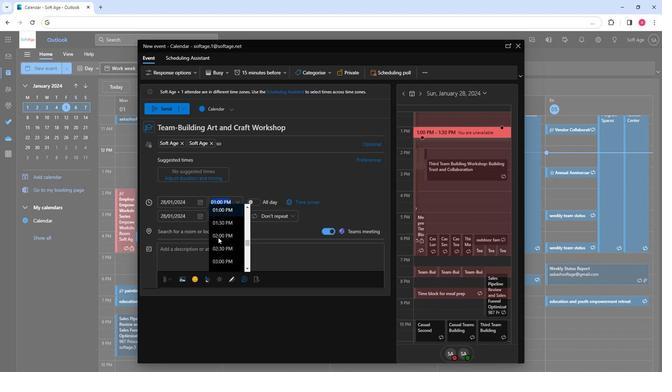 
Action: Mouse moved to (198, 202)
Screenshot: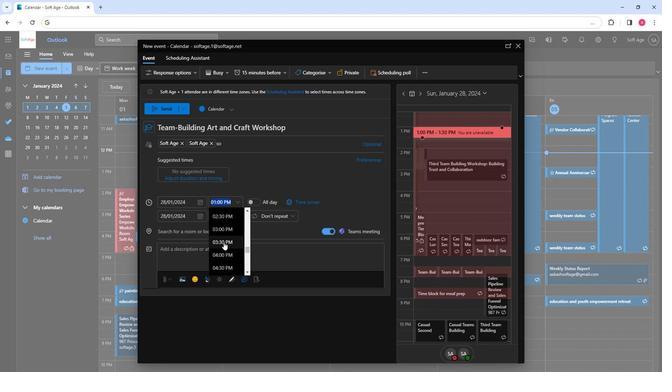 
Action: Mouse scrolled (198, 202) with delta (0, 0)
Screenshot: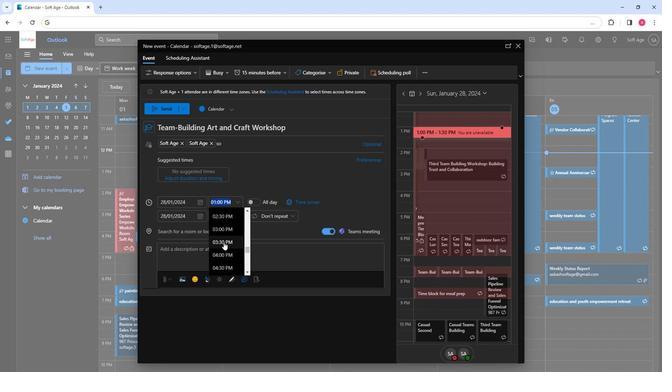 
Action: Mouse moved to (198, 203)
Screenshot: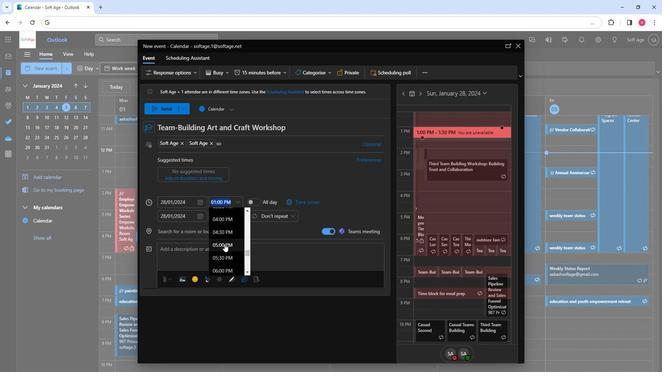 
Action: Mouse scrolled (198, 203) with delta (0, 0)
Screenshot: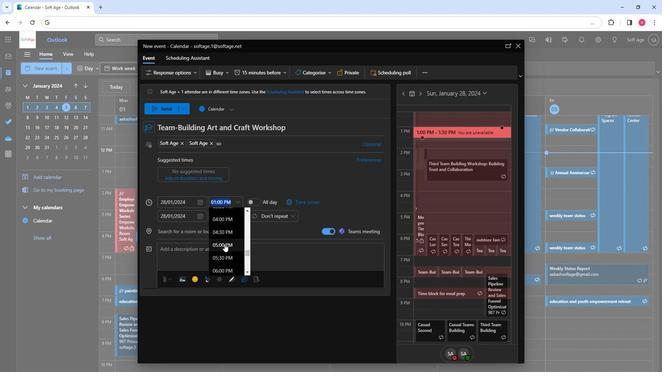
Action: Mouse moved to (198, 209)
Screenshot: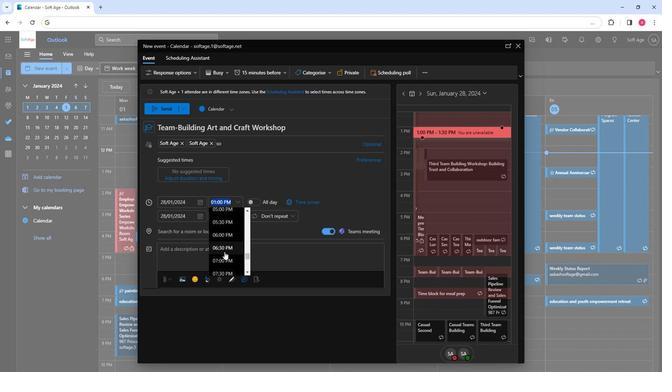 
Action: Mouse scrolled (198, 209) with delta (0, 0)
Screenshot: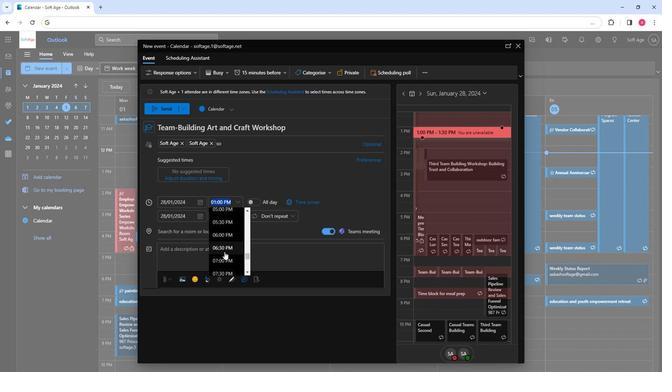 
Action: Mouse moved to (198, 208)
Screenshot: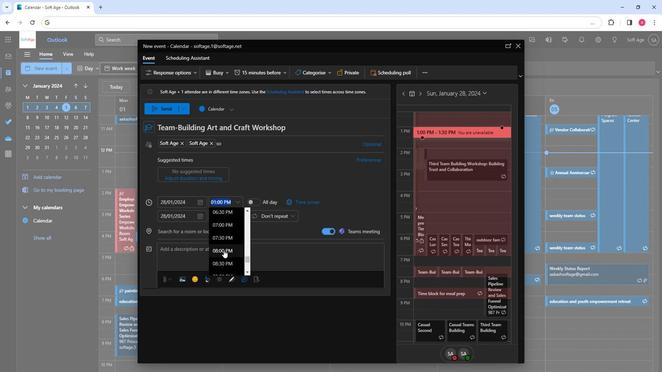 
Action: Mouse scrolled (198, 207) with delta (0, 0)
Screenshot: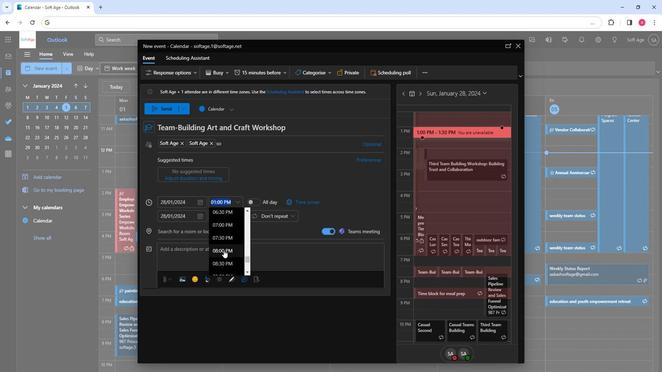 
Action: Mouse moved to (197, 195)
Screenshot: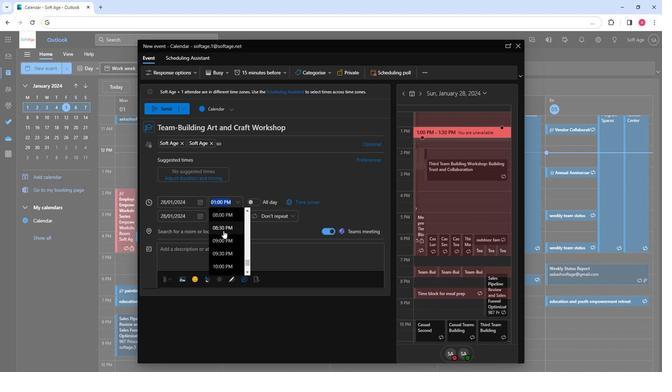 
Action: Mouse pressed left at (197, 195)
Screenshot: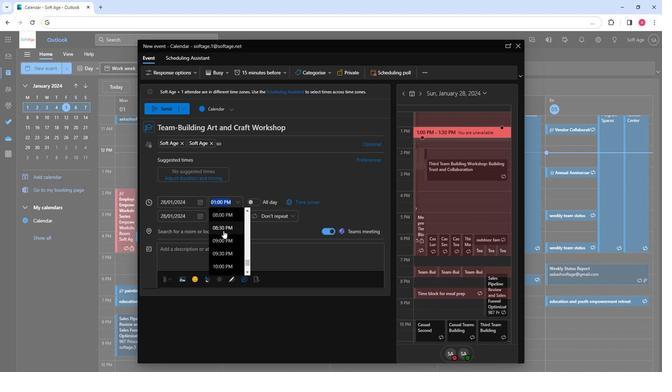 
Action: Mouse moved to (189, 198)
Screenshot: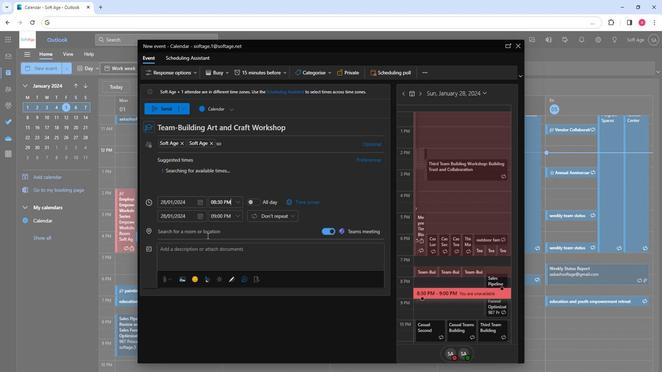 
Action: Mouse pressed left at (189, 198)
Screenshot: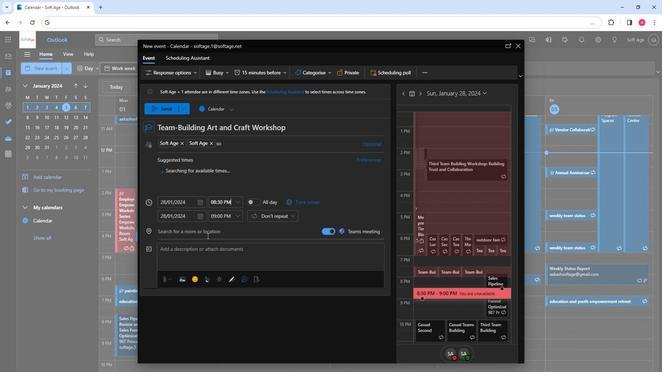 
Action: Mouse moved to (184, 233)
Screenshot: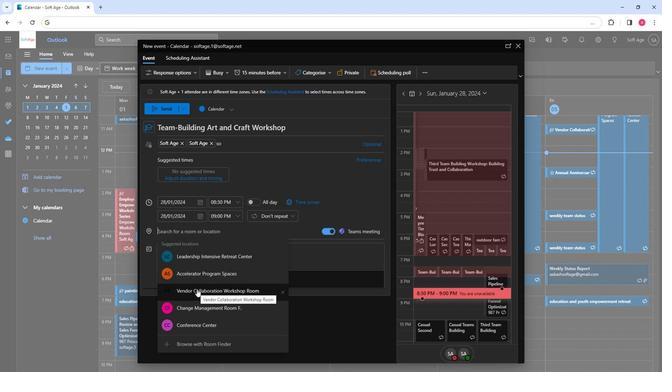 
Action: Key pressed art
Screenshot: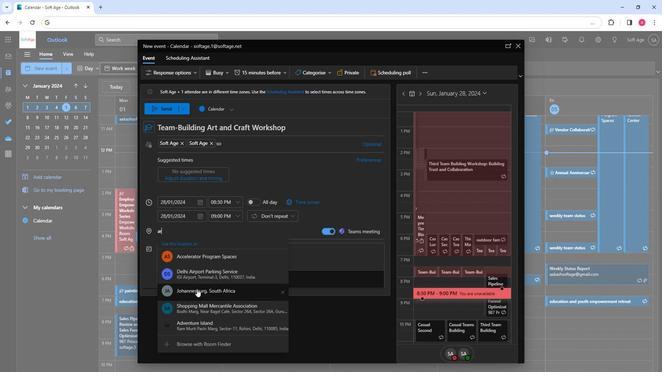 
Action: Mouse moved to (189, 234)
Screenshot: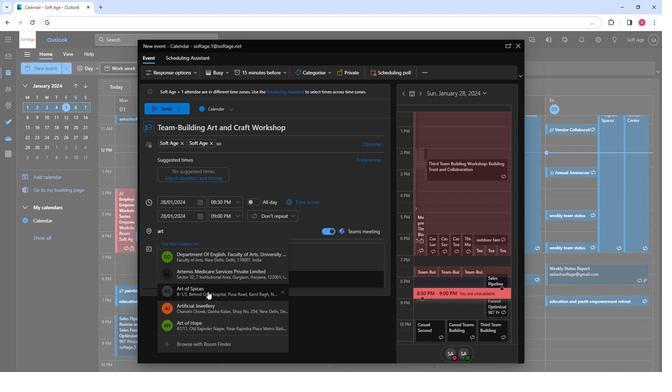 
Action: Key pressed an<Key.backspace><Key.backspace><Key.space>and
Screenshot: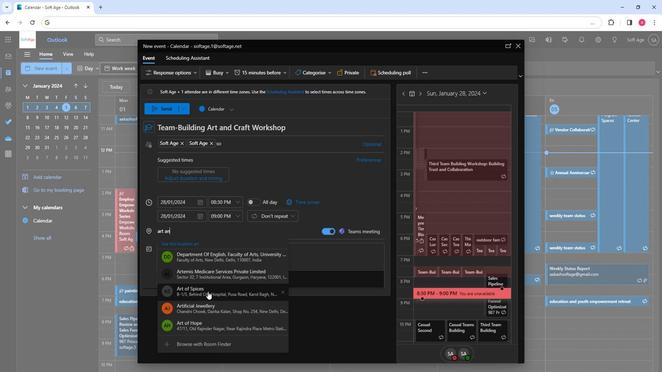 
Action: Mouse moved to (196, 210)
Screenshot: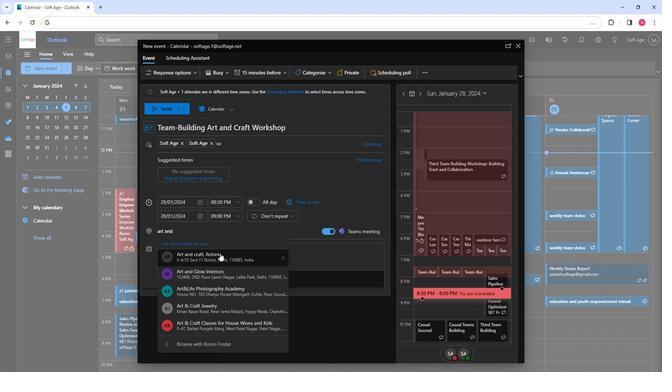 
Action: Mouse pressed left at (196, 210)
Screenshot: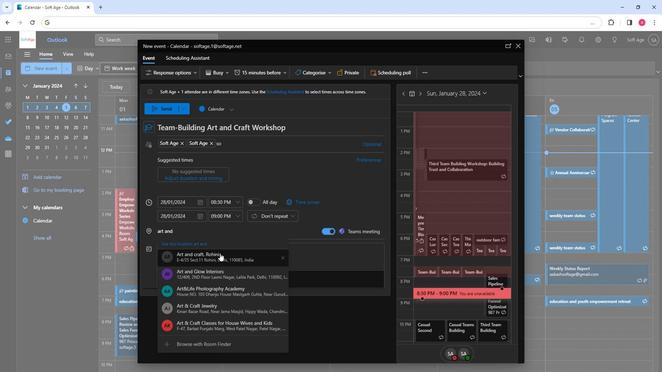 
Action: Mouse moved to (173, 207)
Screenshot: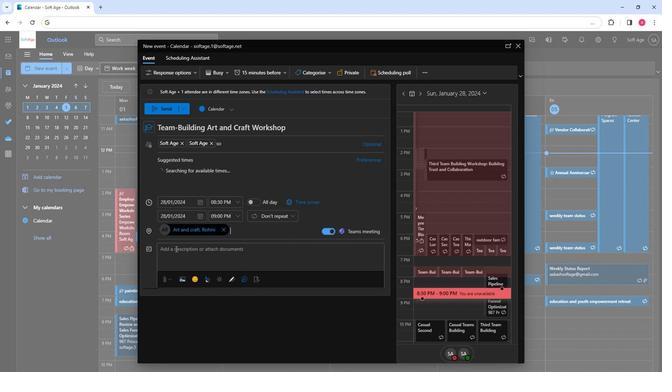 
Action: Mouse pressed left at (173, 207)
Screenshot: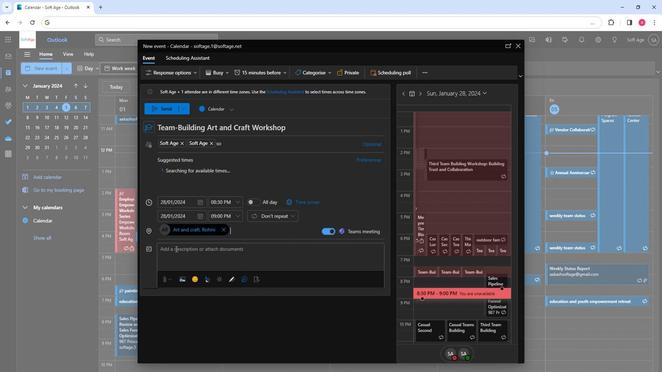 
Action: Mouse moved to (173, 207)
Screenshot: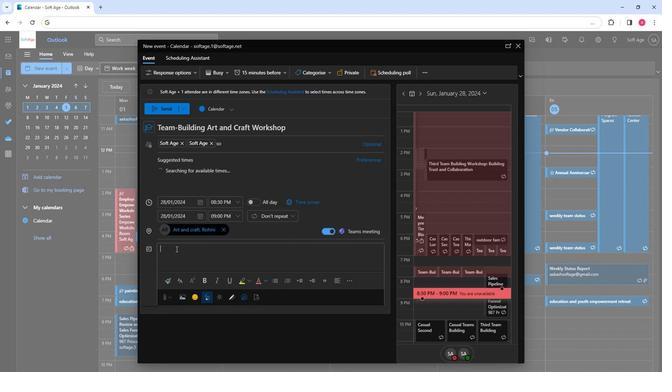 
Action: Key pressed <Key.shift>Spark<Key.space>
Screenshot: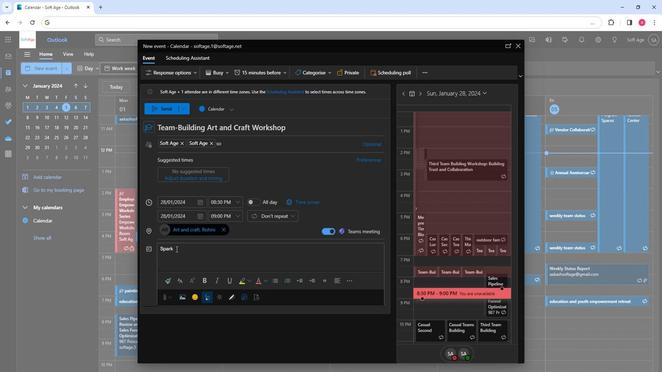 
Action: Mouse moved to (173, 207)
Screenshot: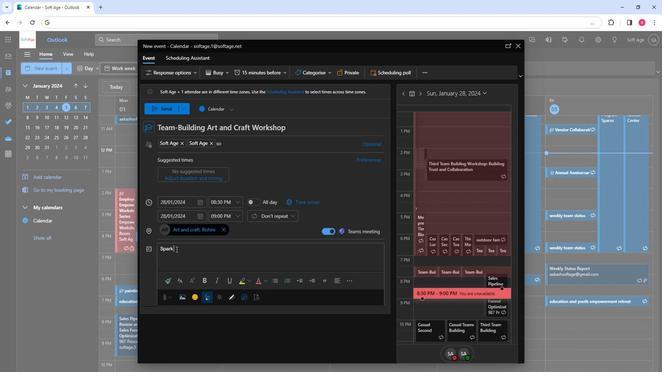 
Action: Key pressed creativity<Key.space>and<Key.space>teamwork<Key.space>in<Key.space>our<Key.space>team-building<Key.space>art<Key.space>and<Key.space>craft<Key.space>workshop
Screenshot: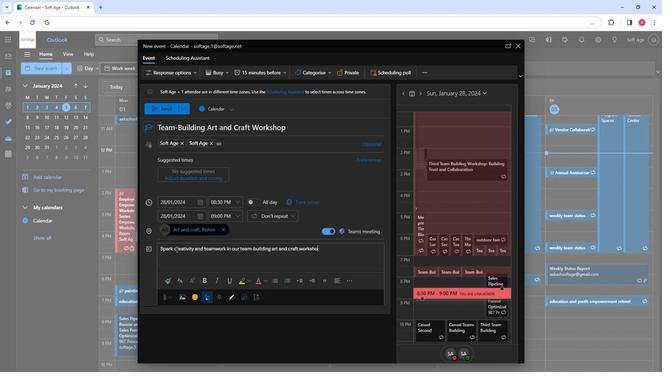 
Action: Mouse moved to (110, 226)
Screenshot: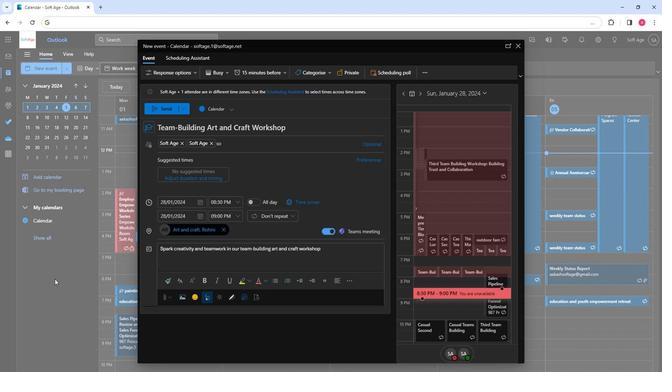 
Action: Key pressed <Key.shift>
Screenshot: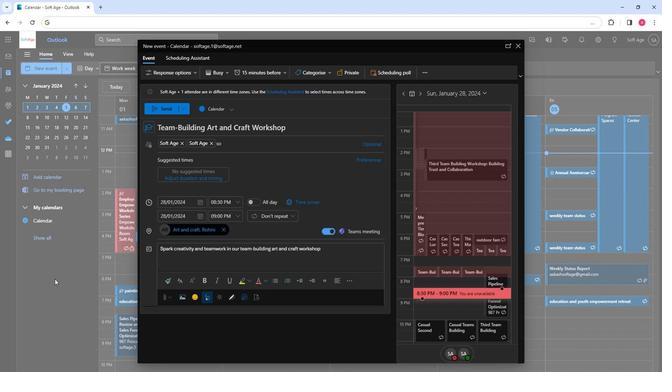 
Action: Mouse moved to (89, 226)
Screenshot: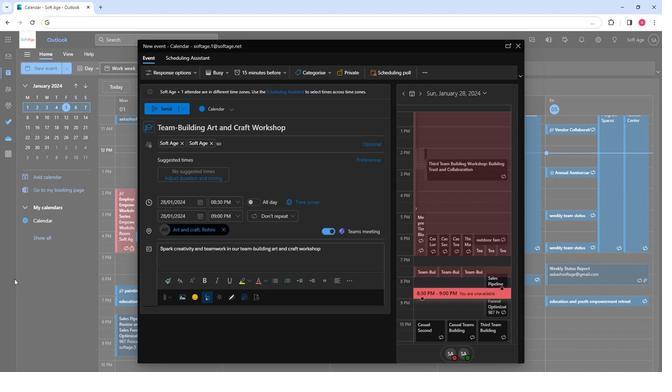 
Action: Key pressed !
Screenshot: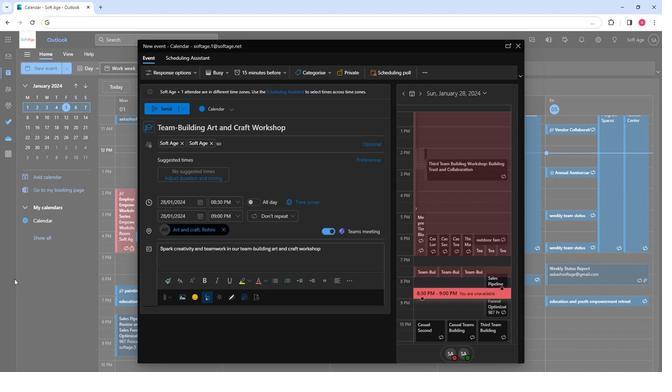 
Action: Mouse moved to (89, 227)
Screenshot: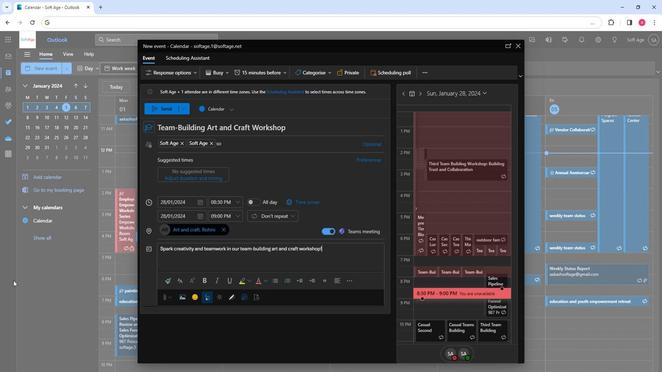
Action: Key pressed <Key.space><Key.shift>Unleash<Key.space>artistic<Key.space>expression,<Key.space>encourage<Key.space>collaboration,<Key.space>and<Key.space>strengthen<Key.space>bonds<Key.space>through<Key.space>a<Key.space>hands<Key.space><Key.backspace>-on<Key.space>and<Key.space>inspiring<Key.space>creative<Key.space>experience.
Screenshot: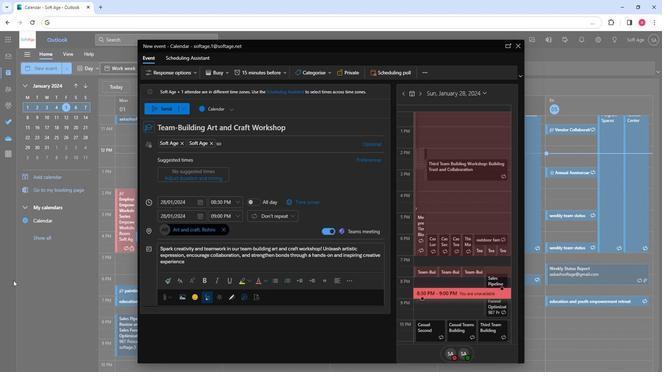 
Action: Mouse moved to (186, 213)
Screenshot: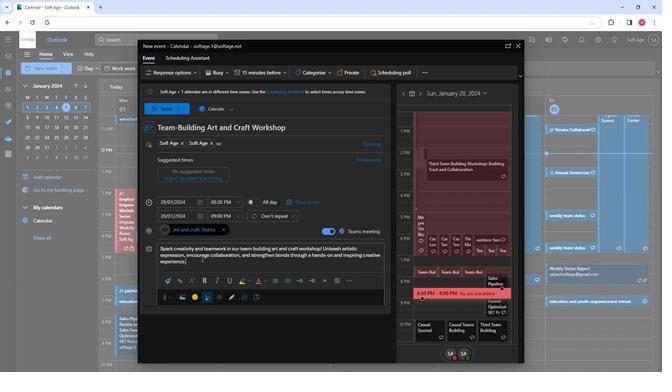 
Action: Mouse pressed left at (186, 213)
Screenshot: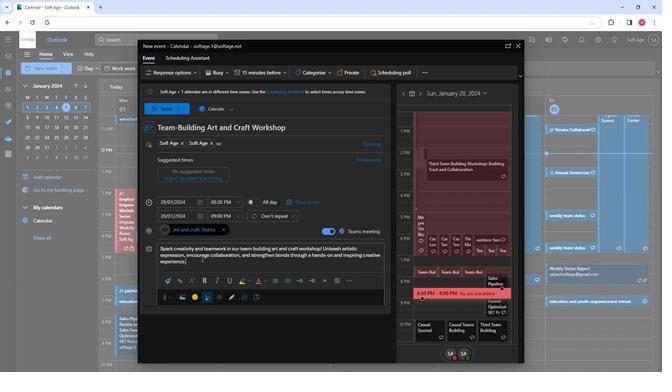 
Action: Mouse pressed left at (186, 213)
Screenshot: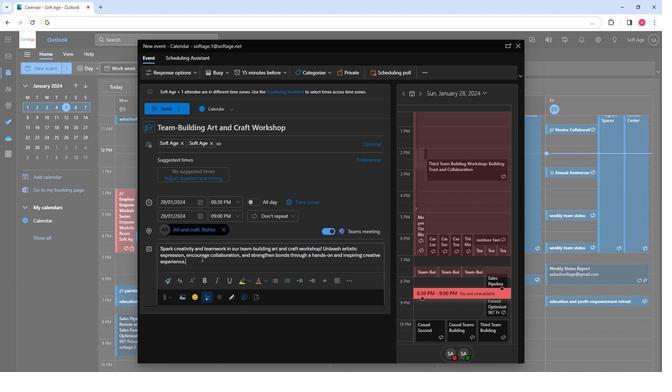 
Action: Mouse pressed left at (186, 213)
Screenshot: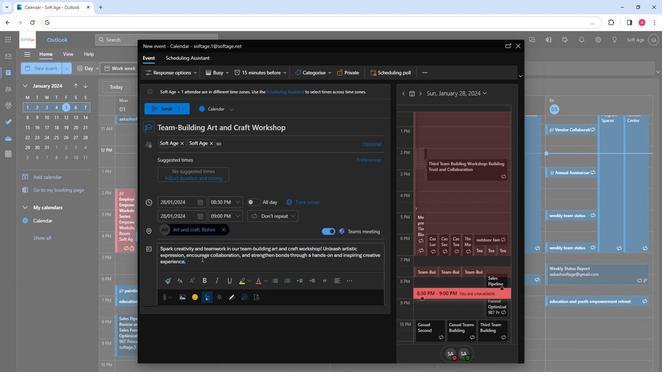 
Action: Mouse moved to (175, 229)
Screenshot: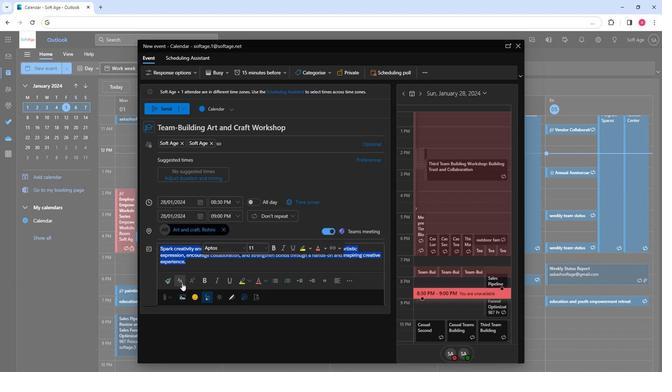 
Action: Mouse pressed left at (175, 229)
Screenshot: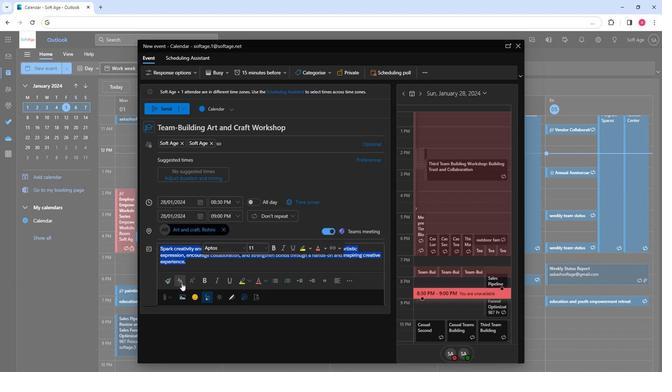 
Action: Mouse moved to (192, 184)
Screenshot: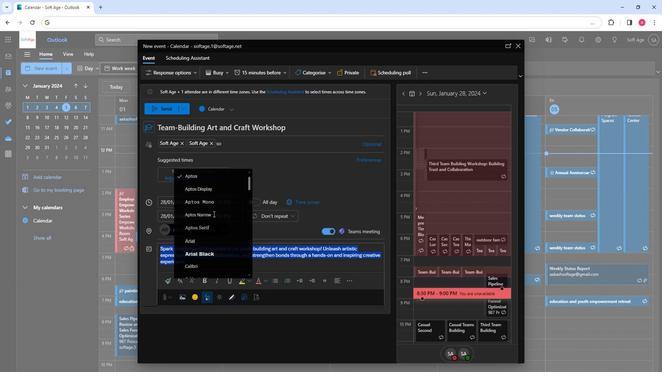 
Action: Mouse scrolled (192, 184) with delta (0, 0)
Screenshot: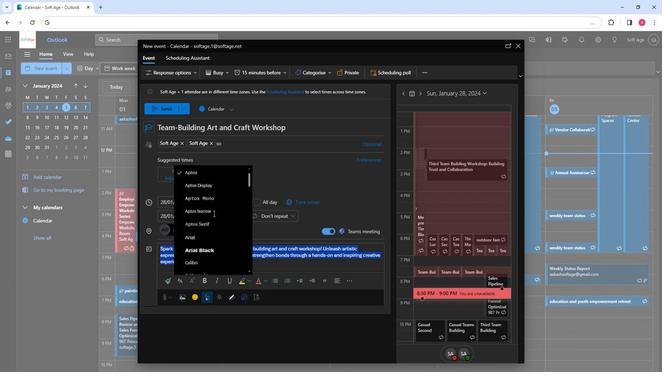 
Action: Mouse scrolled (192, 184) with delta (0, 0)
Screenshot: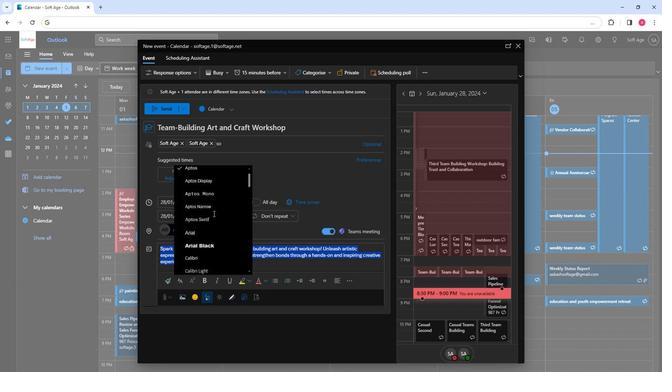 
Action: Mouse moved to (188, 203)
Screenshot: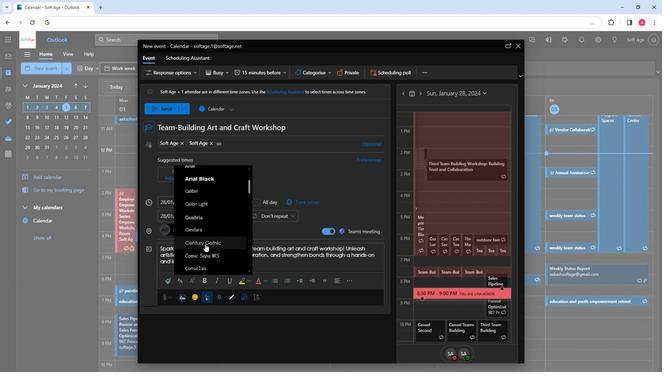 
Action: Mouse pressed left at (188, 203)
Screenshot: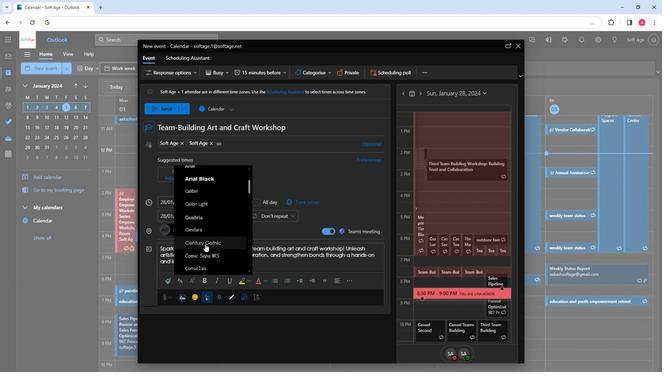 
Action: Mouse moved to (188, 228)
Screenshot: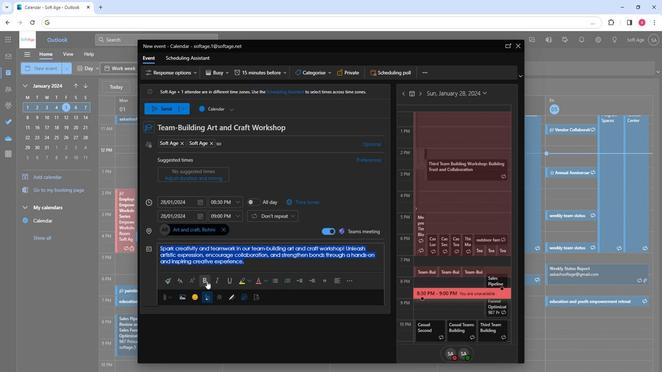 
Action: Mouse pressed left at (188, 228)
Screenshot: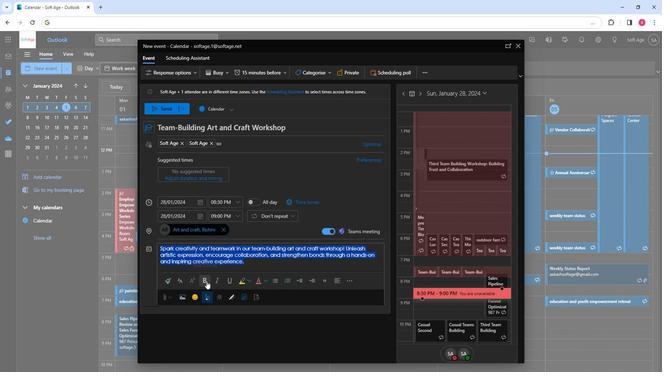 
Action: Mouse moved to (210, 229)
Screenshot: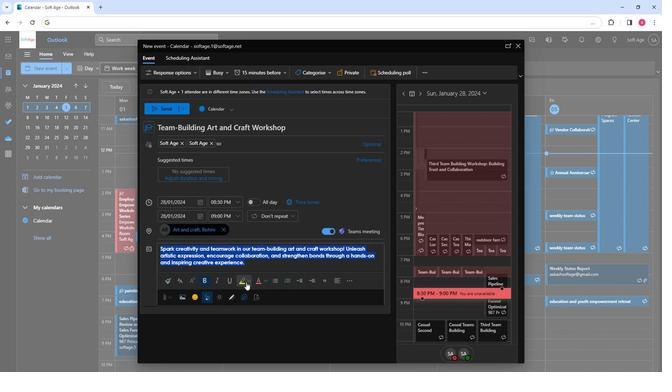 
Action: Mouse pressed left at (210, 229)
Screenshot: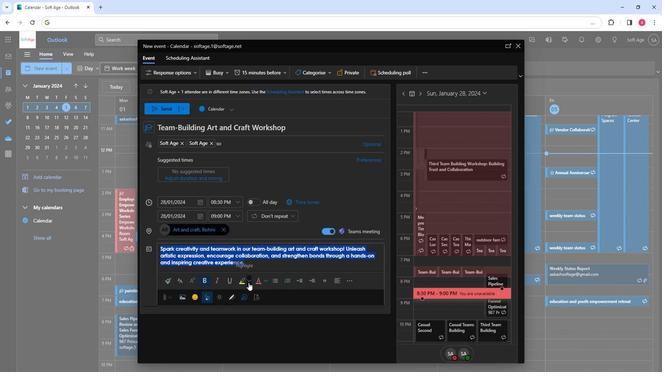 
Action: Mouse moved to (214, 237)
Screenshot: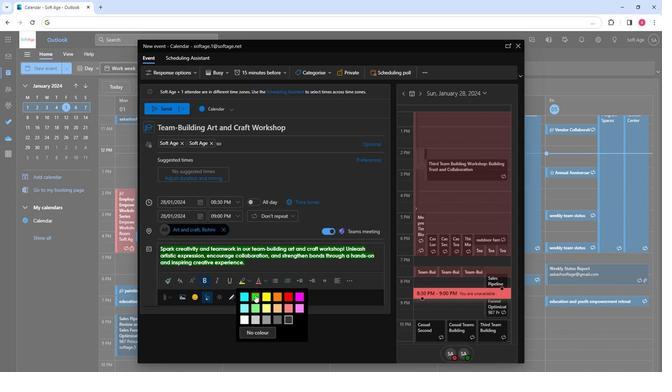 
Action: Mouse pressed left at (214, 237)
Screenshot: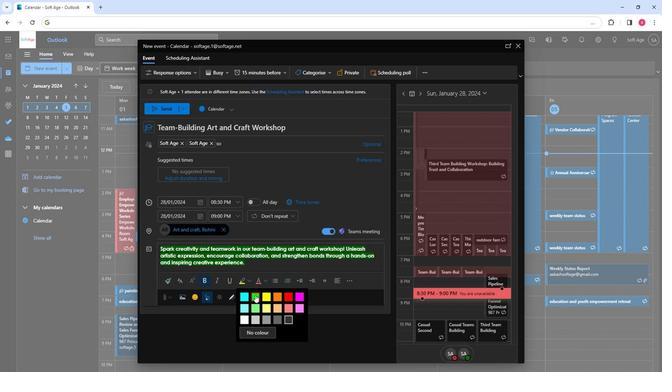 
Action: Mouse moved to (242, 226)
Screenshot: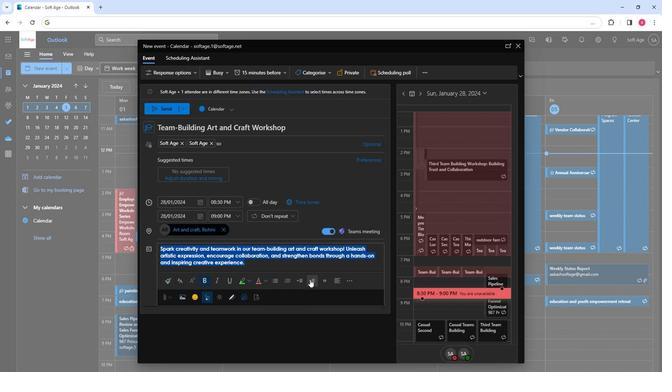 
Action: Mouse pressed left at (242, 226)
Screenshot: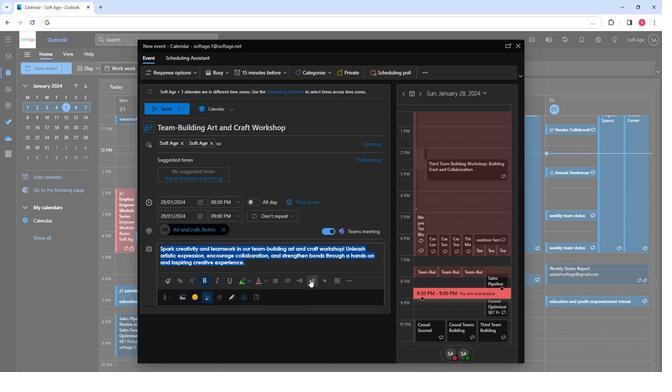 
Action: Mouse moved to (246, 217)
Screenshot: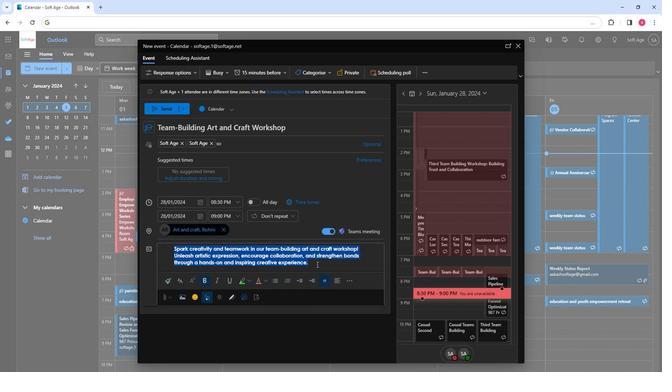 
Action: Mouse pressed left at (246, 217)
Screenshot: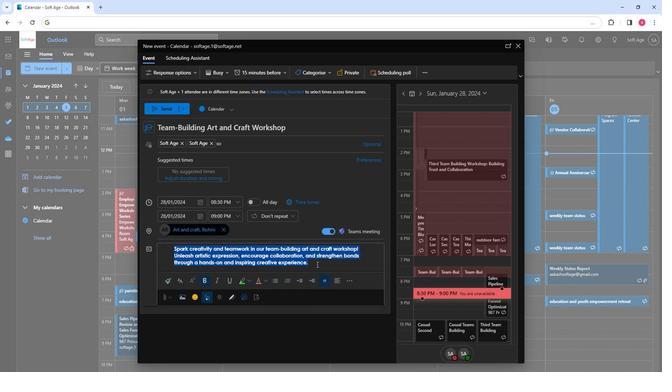 
Action: Mouse moved to (167, 114)
Screenshot: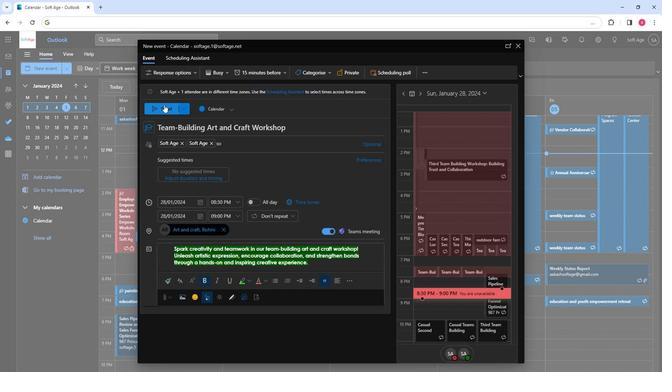 
Action: Mouse pressed left at (167, 114)
Screenshot: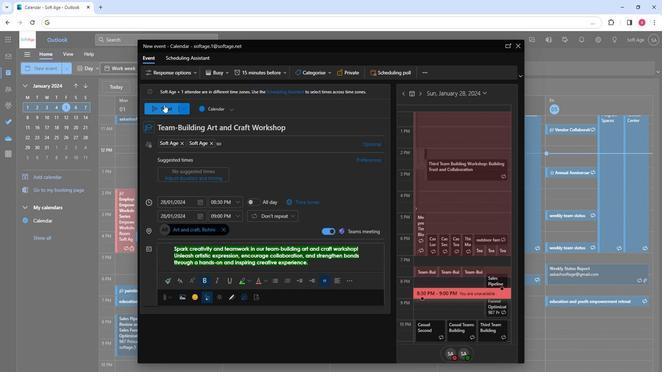 
Action: Mouse moved to (189, 150)
Screenshot: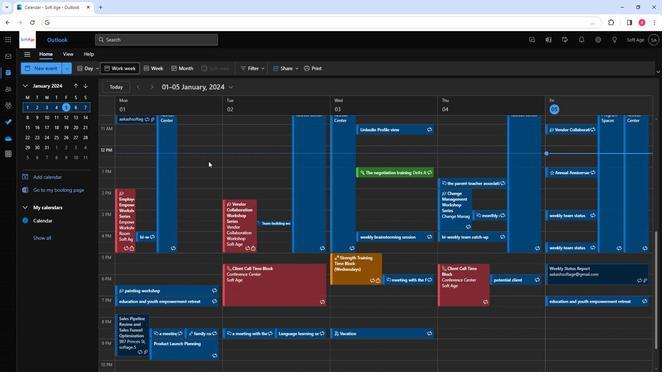 
